 Task: Find connections with filter location Nepomuceno with filter topic #bespokewith filter profile language German with filter current company LifeWorks (acquise par TELUS Santé | acquired by TELUS Health) with filter school KLE Technological University - Hubballi (India) with filter industry Nonresidential Building Construction with filter service category Computer Repair with filter keywords title School Bus Driver
Action: Mouse moved to (207, 269)
Screenshot: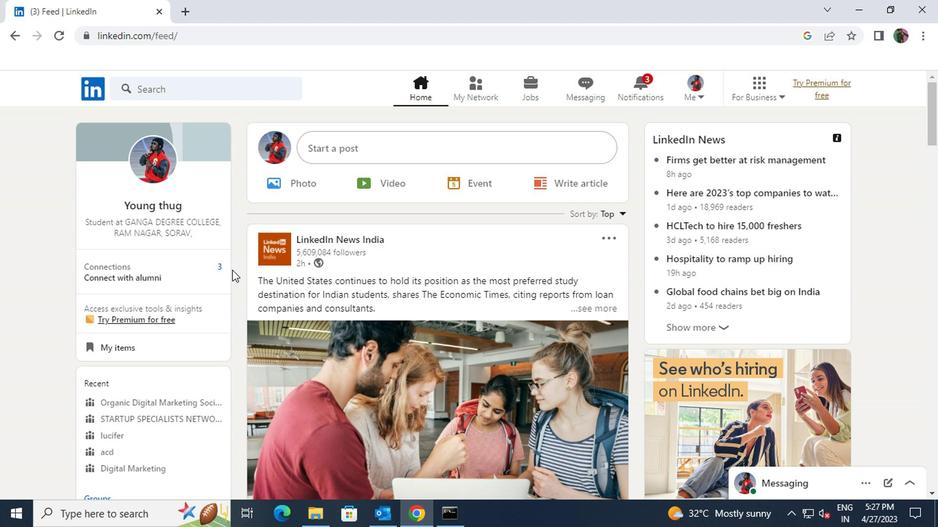 
Action: Mouse pressed left at (207, 269)
Screenshot: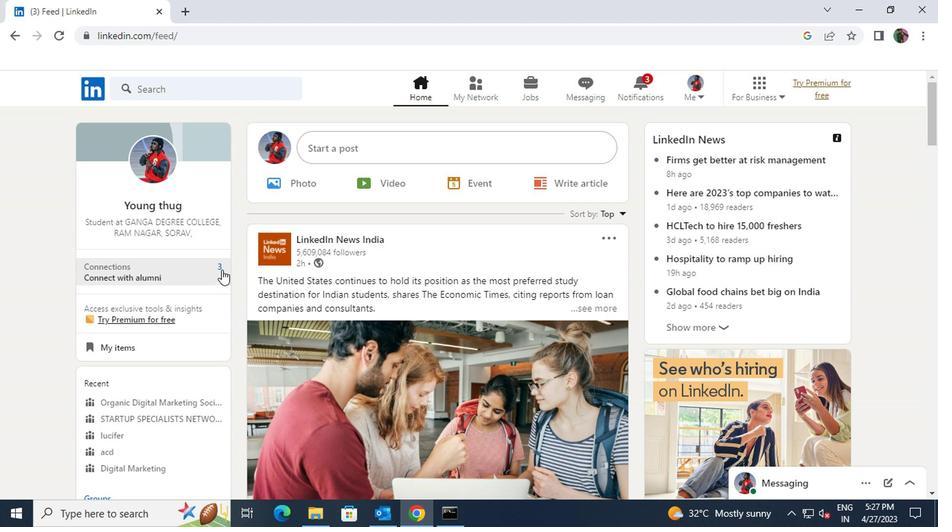 
Action: Mouse moved to (241, 168)
Screenshot: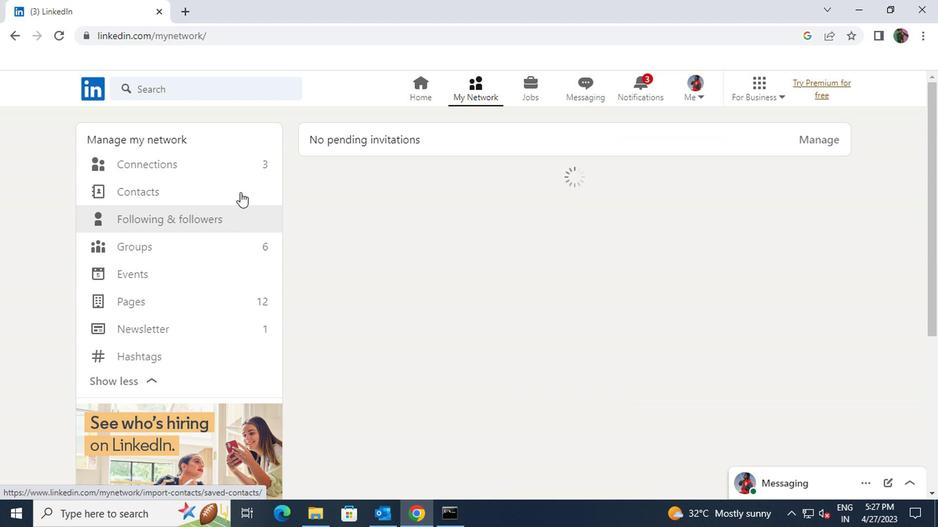 
Action: Mouse pressed left at (241, 168)
Screenshot: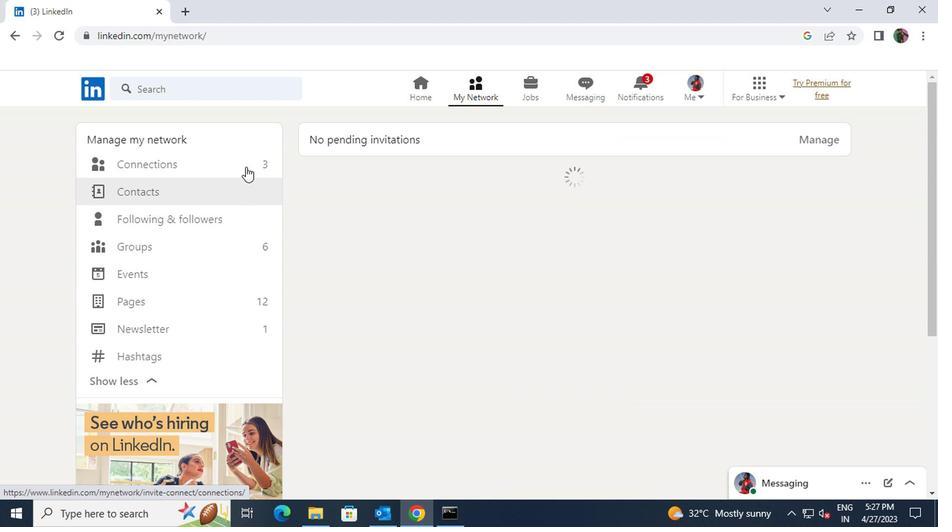 
Action: Mouse moved to (541, 168)
Screenshot: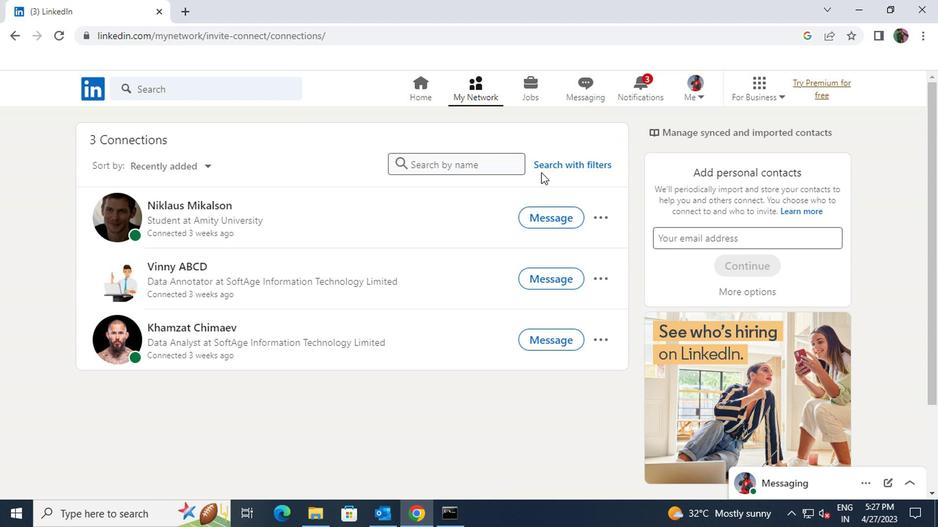 
Action: Mouse pressed left at (541, 168)
Screenshot: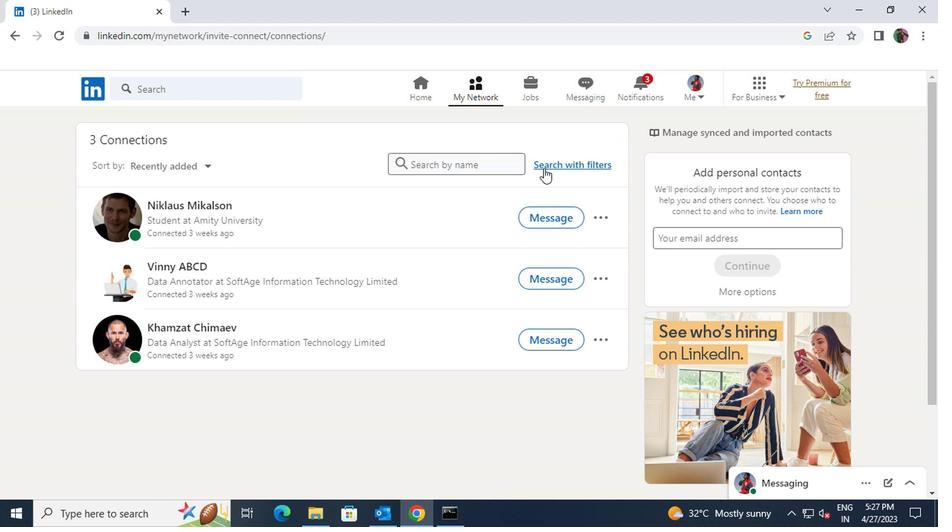 
Action: Mouse moved to (516, 129)
Screenshot: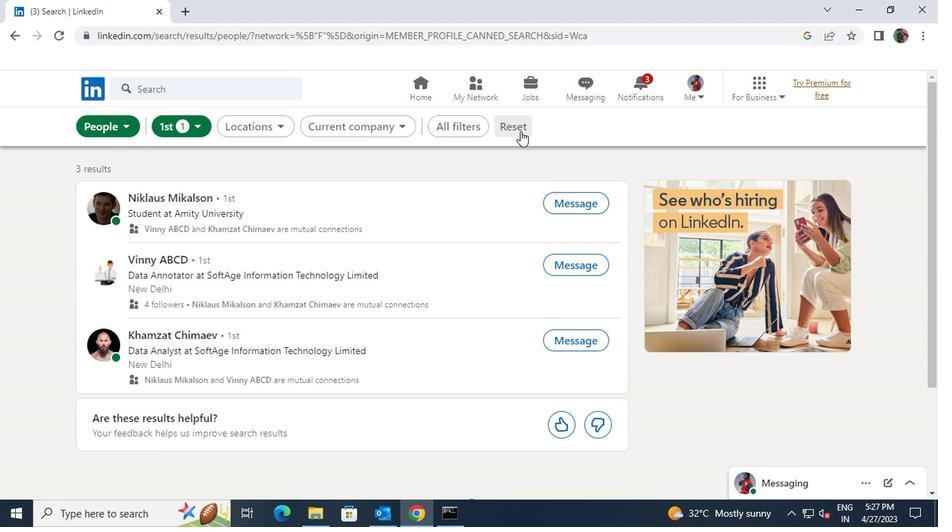 
Action: Mouse pressed left at (516, 129)
Screenshot: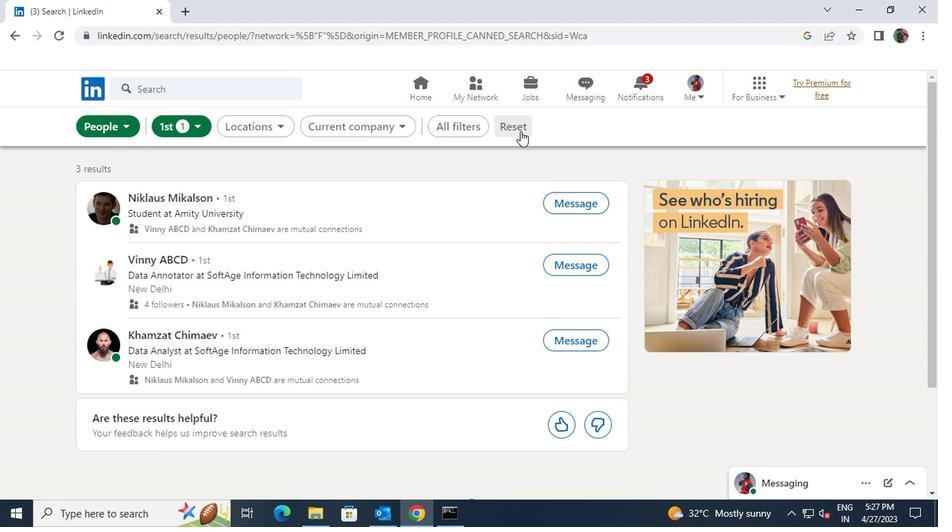 
Action: Mouse moved to (500, 124)
Screenshot: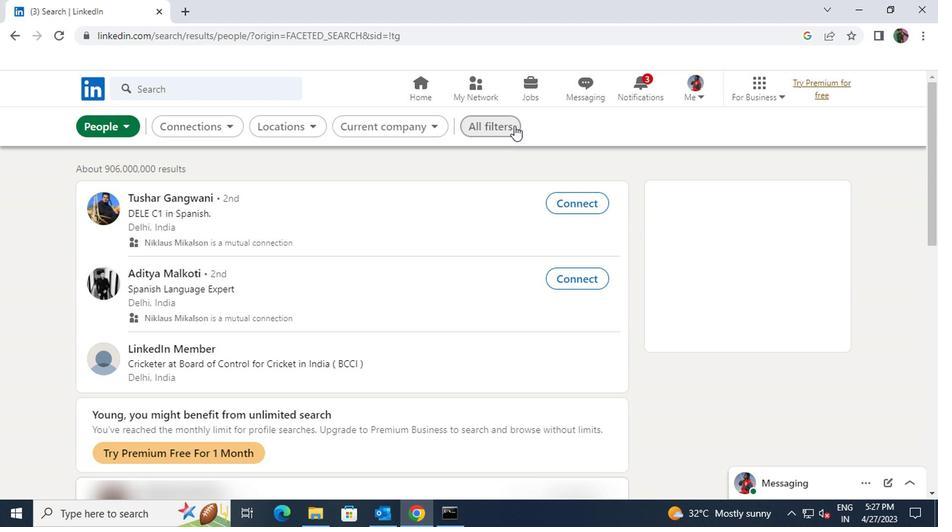 
Action: Mouse pressed left at (500, 124)
Screenshot: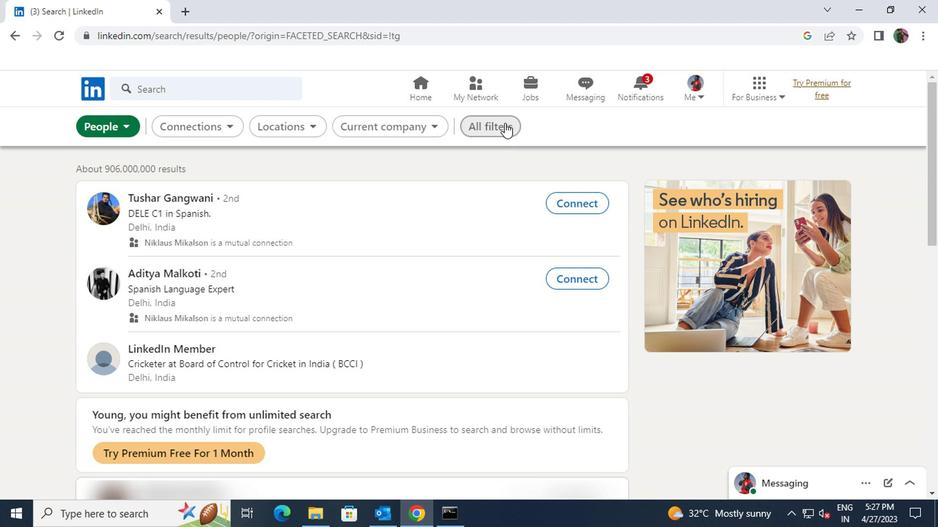 
Action: Mouse moved to (768, 309)
Screenshot: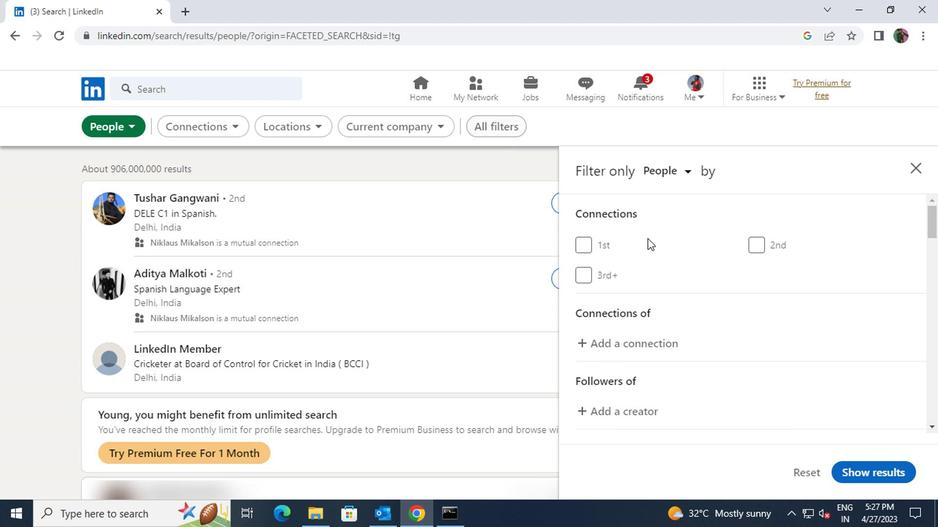 
Action: Mouse scrolled (768, 308) with delta (0, 0)
Screenshot: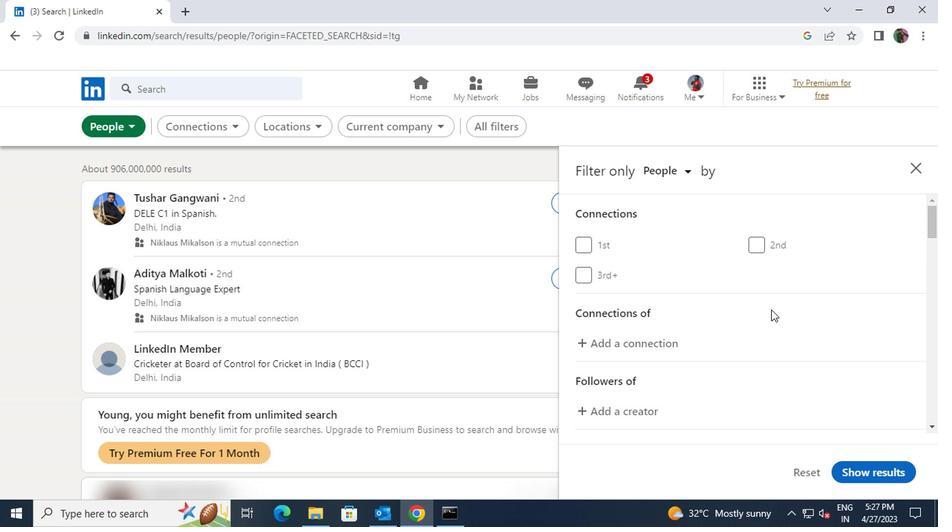 
Action: Mouse scrolled (768, 308) with delta (0, 0)
Screenshot: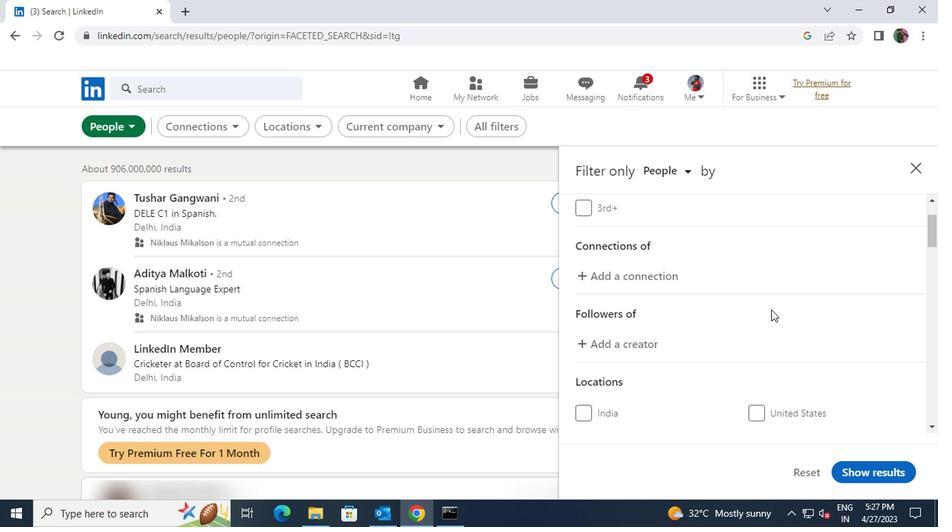 
Action: Mouse scrolled (768, 308) with delta (0, 0)
Screenshot: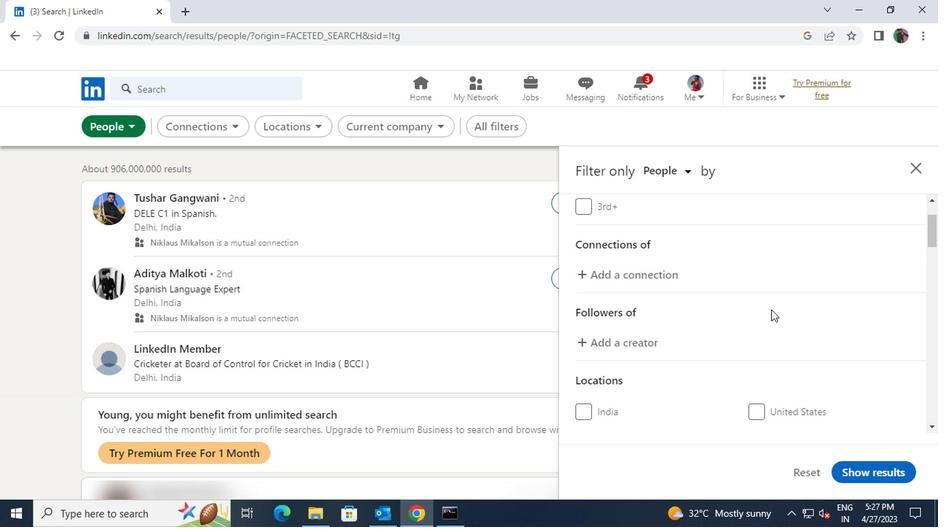 
Action: Mouse scrolled (768, 308) with delta (0, 0)
Screenshot: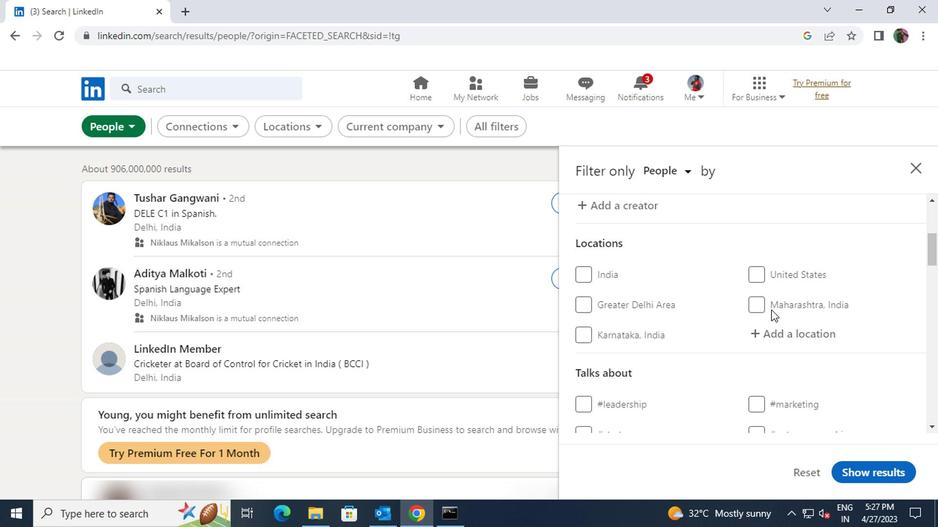 
Action: Mouse moved to (771, 267)
Screenshot: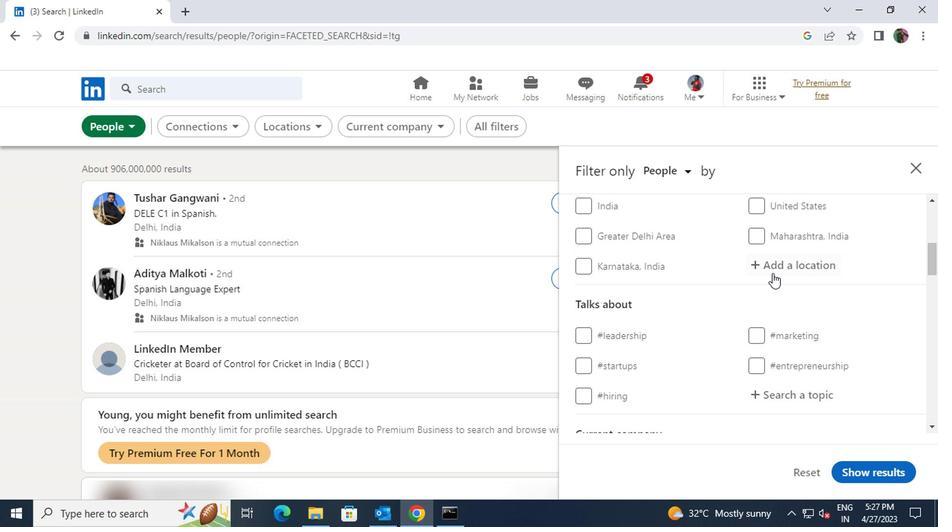 
Action: Mouse pressed left at (771, 267)
Screenshot: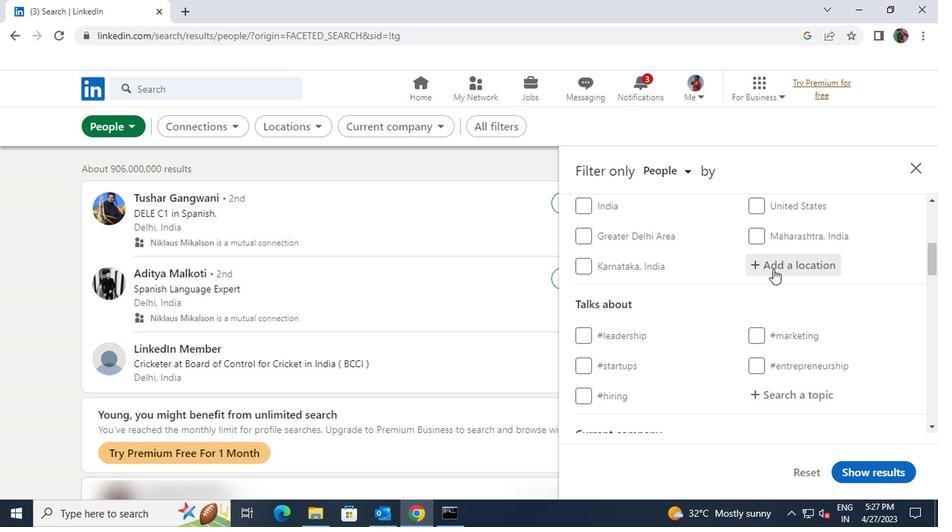 
Action: Key pressed <Key.shift>NEPOMU
Screenshot: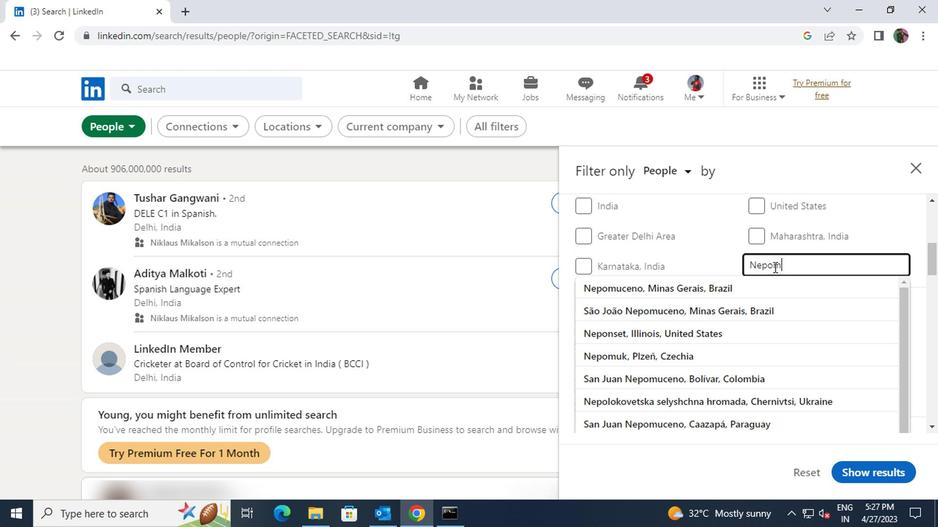 
Action: Mouse moved to (767, 282)
Screenshot: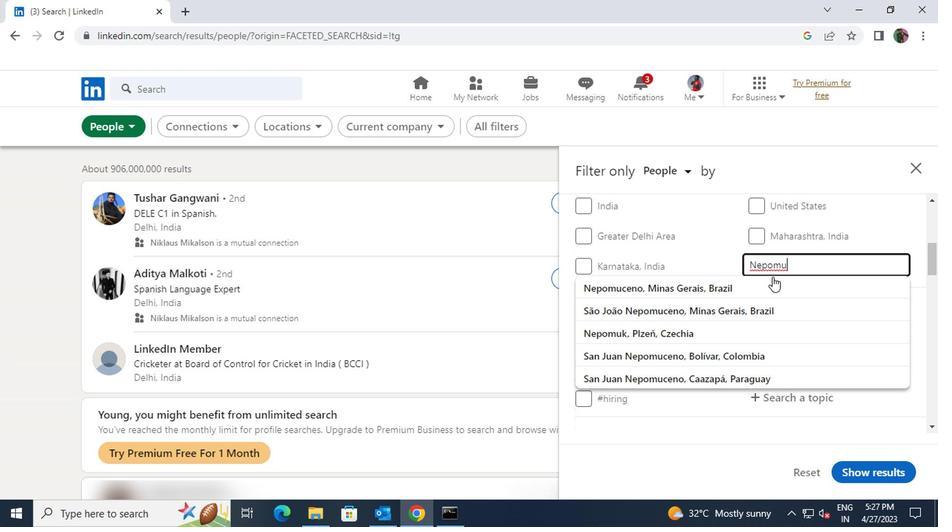 
Action: Mouse pressed left at (767, 282)
Screenshot: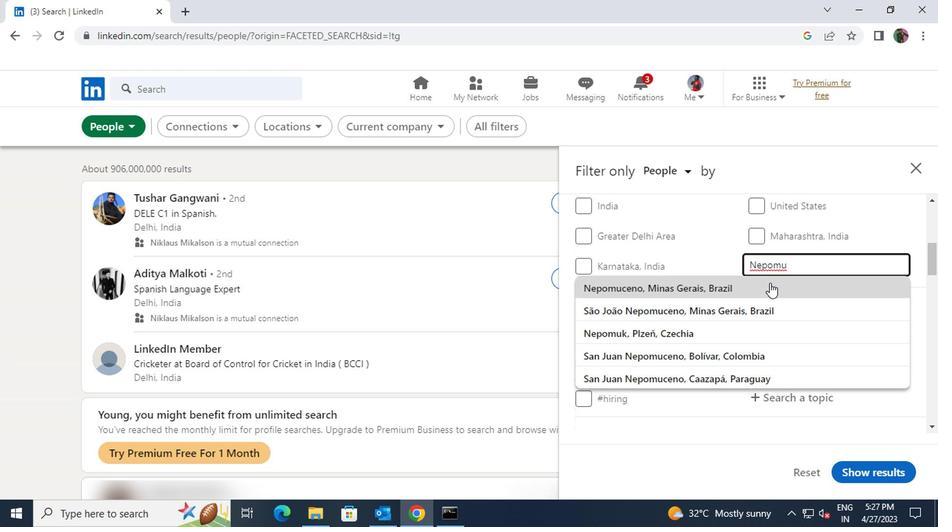 
Action: Mouse scrolled (767, 282) with delta (0, 0)
Screenshot: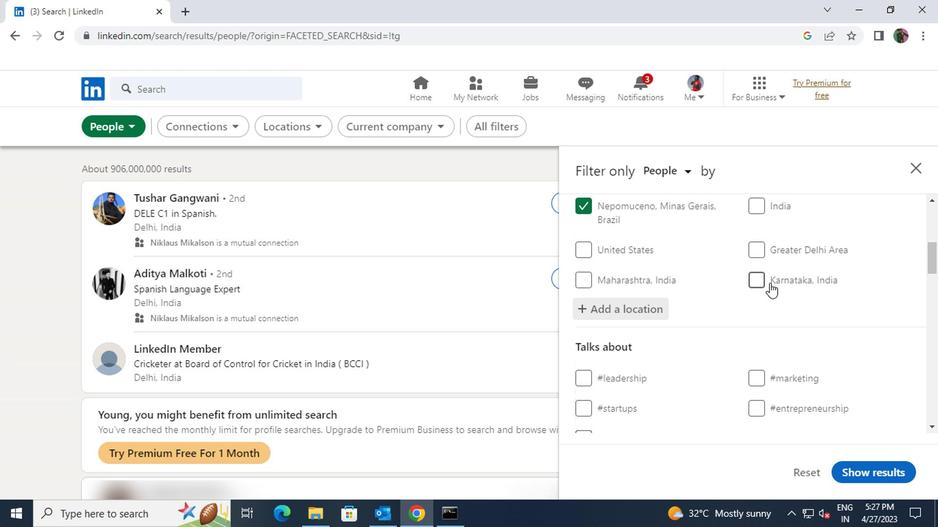 
Action: Mouse scrolled (767, 282) with delta (0, 0)
Screenshot: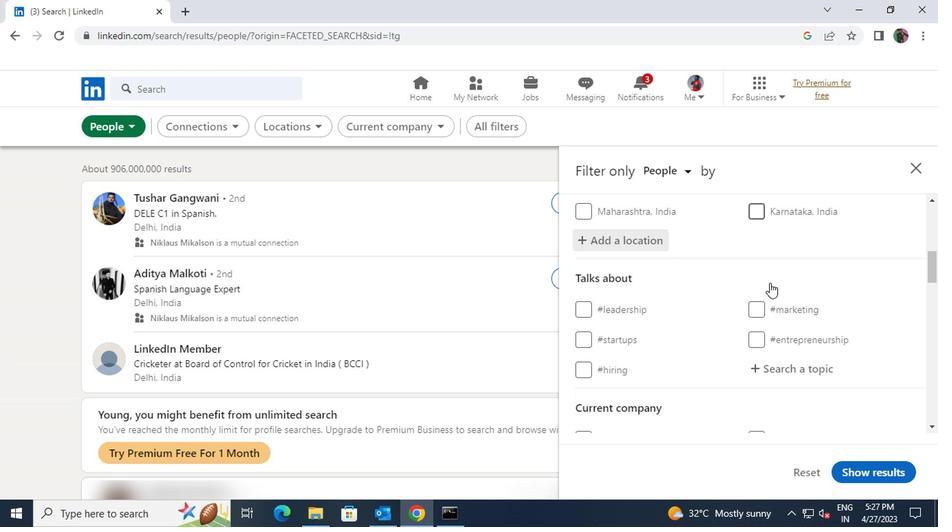
Action: Mouse moved to (775, 302)
Screenshot: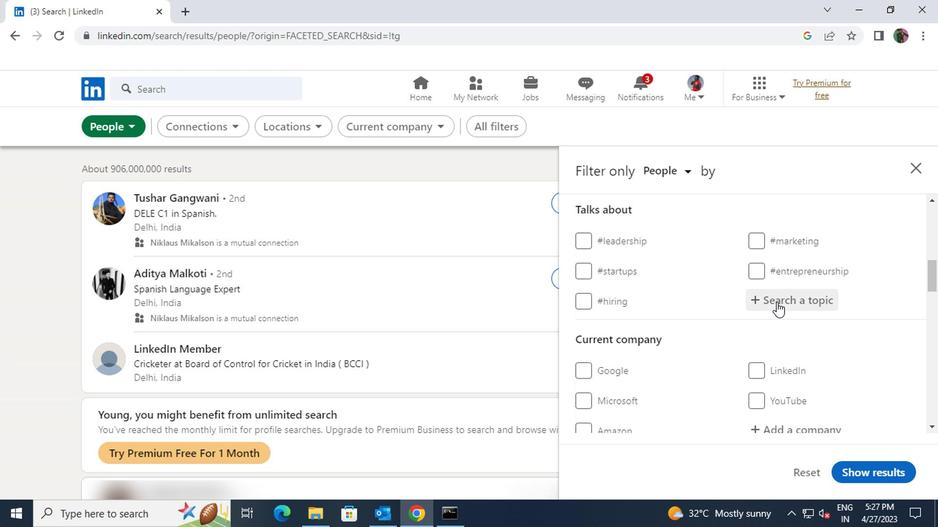 
Action: Mouse pressed left at (775, 302)
Screenshot: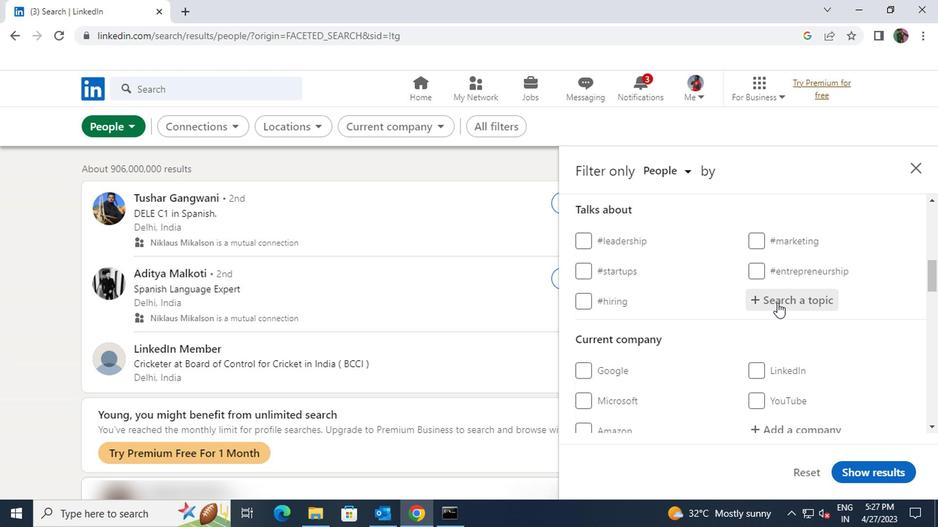 
Action: Key pressed <Key.shift><Key.shift>#BESPOKEWITH
Screenshot: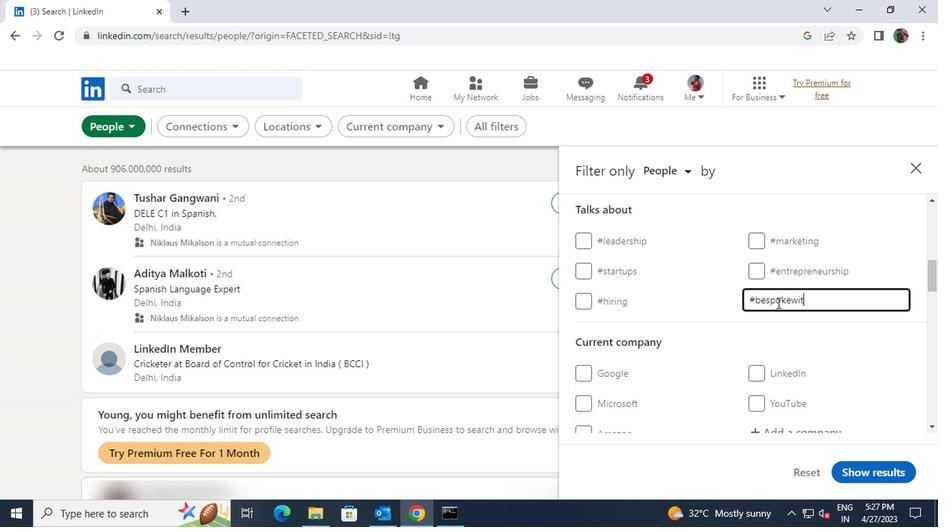 
Action: Mouse scrolled (775, 302) with delta (0, 0)
Screenshot: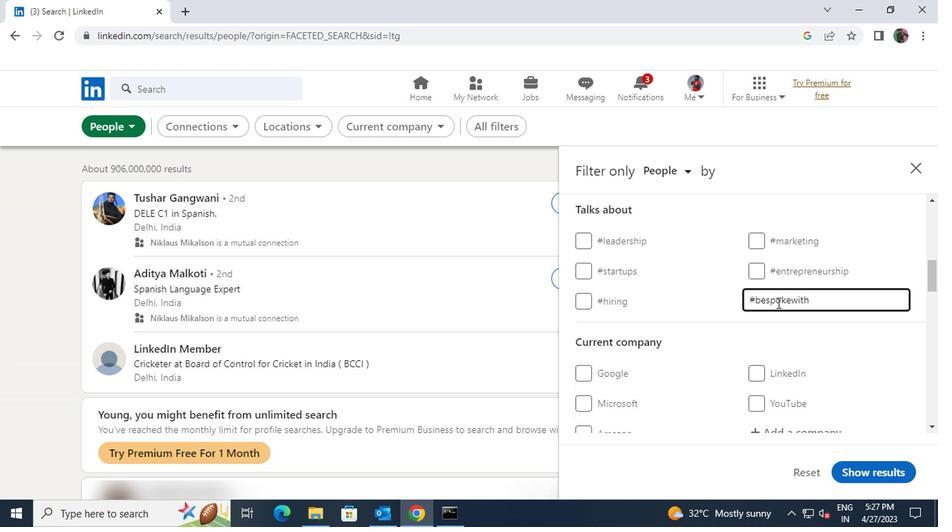 
Action: Mouse scrolled (775, 302) with delta (0, 0)
Screenshot: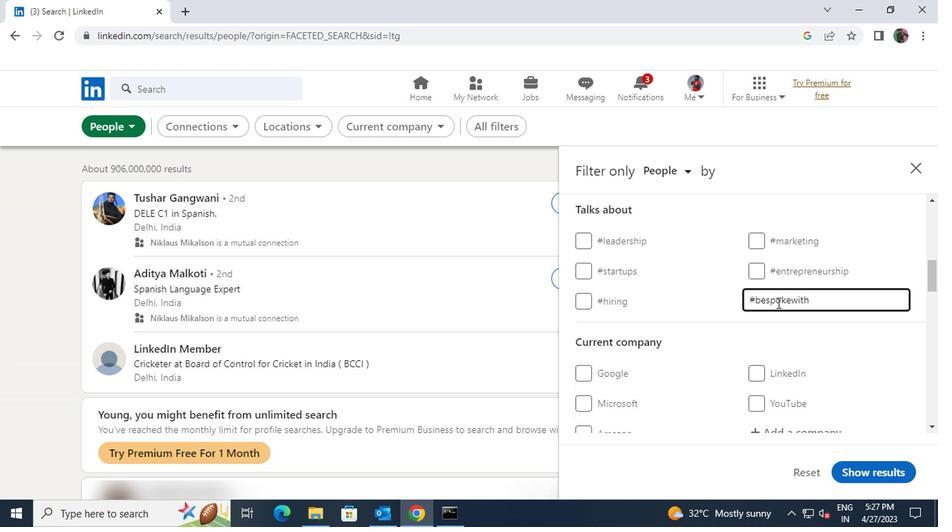 
Action: Mouse moved to (776, 296)
Screenshot: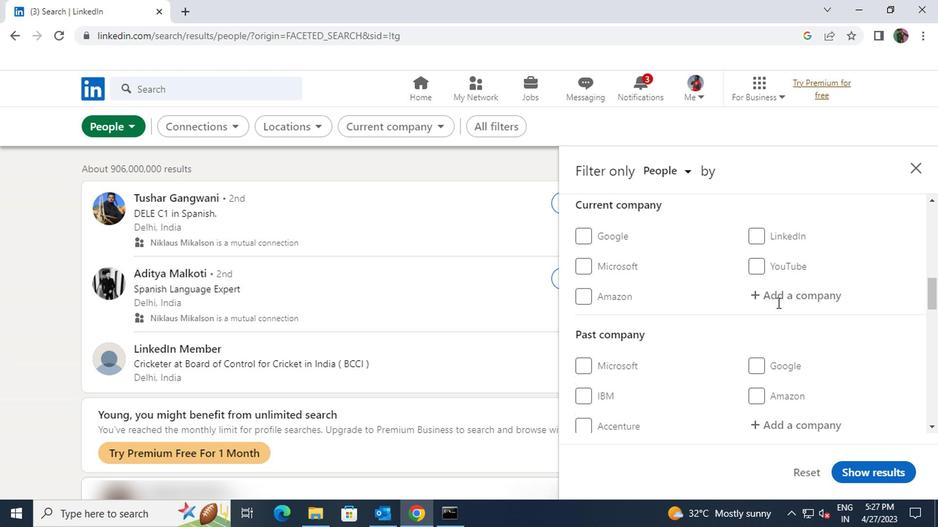 
Action: Mouse pressed left at (776, 296)
Screenshot: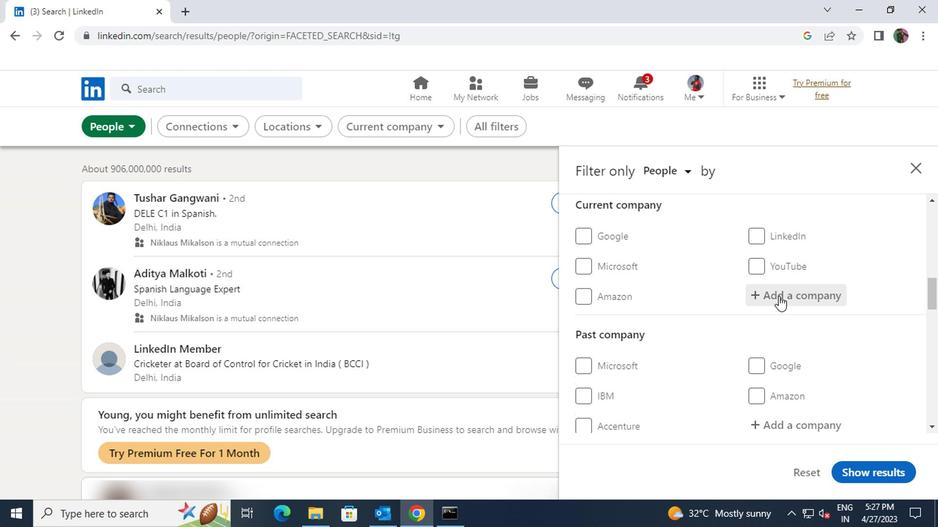 
Action: Key pressed <Key.shift>LIFEWORKS
Screenshot: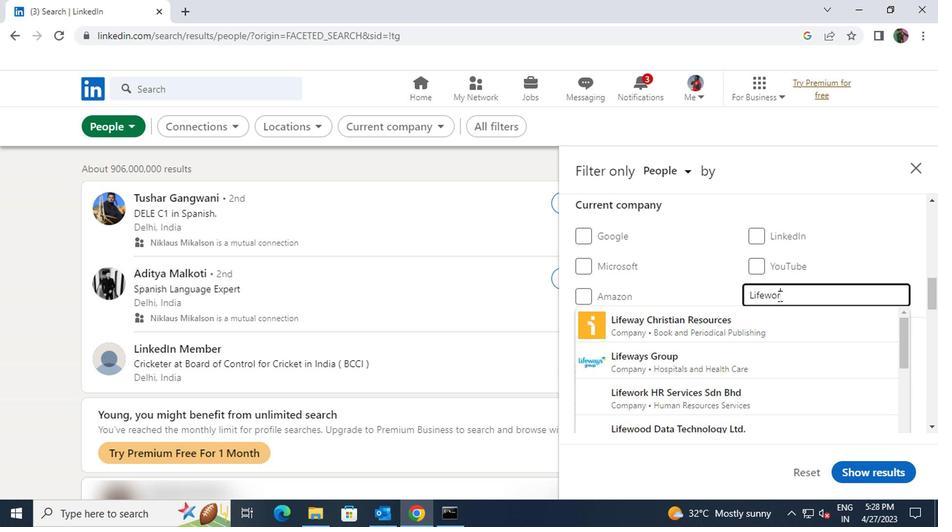 
Action: Mouse moved to (766, 349)
Screenshot: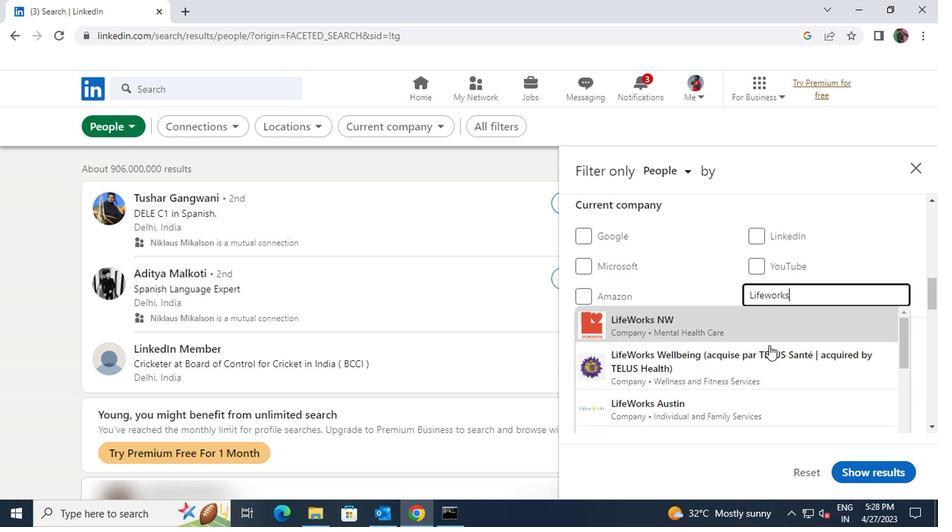 
Action: Mouse pressed left at (766, 349)
Screenshot: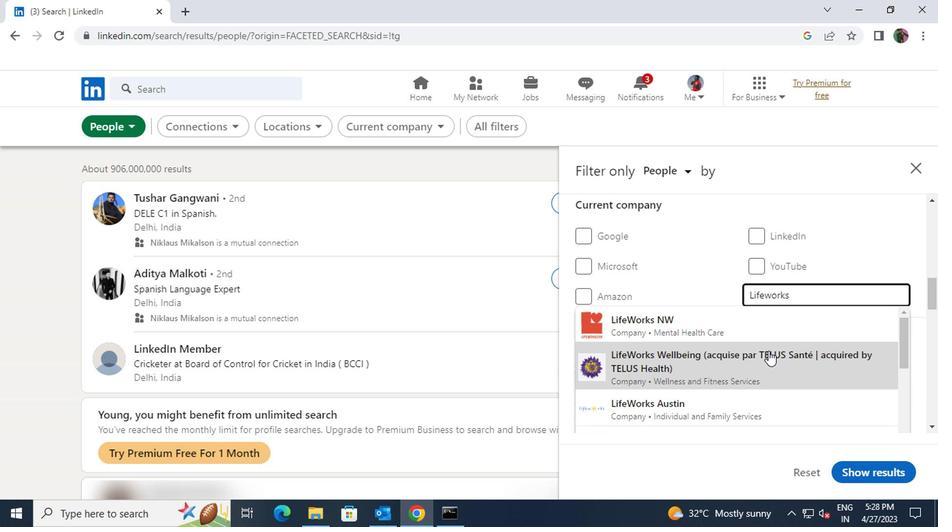 
Action: Mouse scrolled (766, 349) with delta (0, 0)
Screenshot: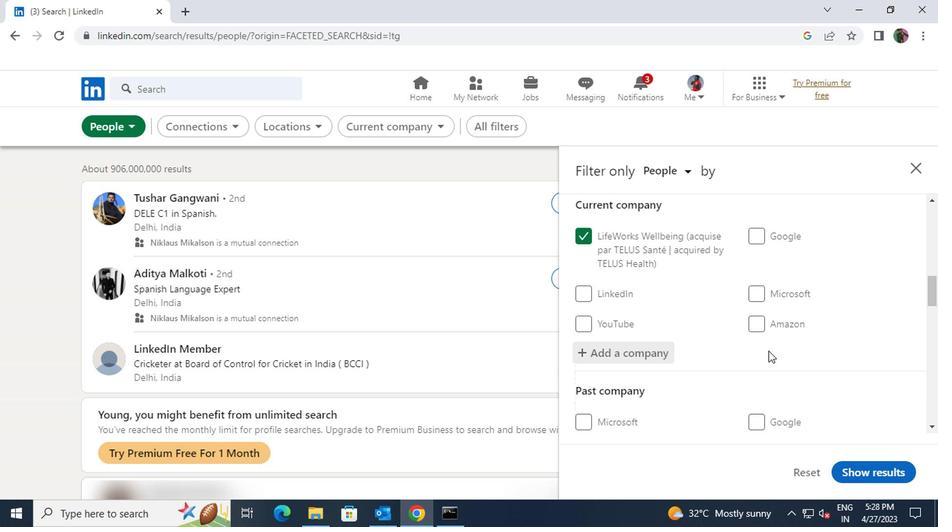 
Action: Mouse scrolled (766, 349) with delta (0, 0)
Screenshot: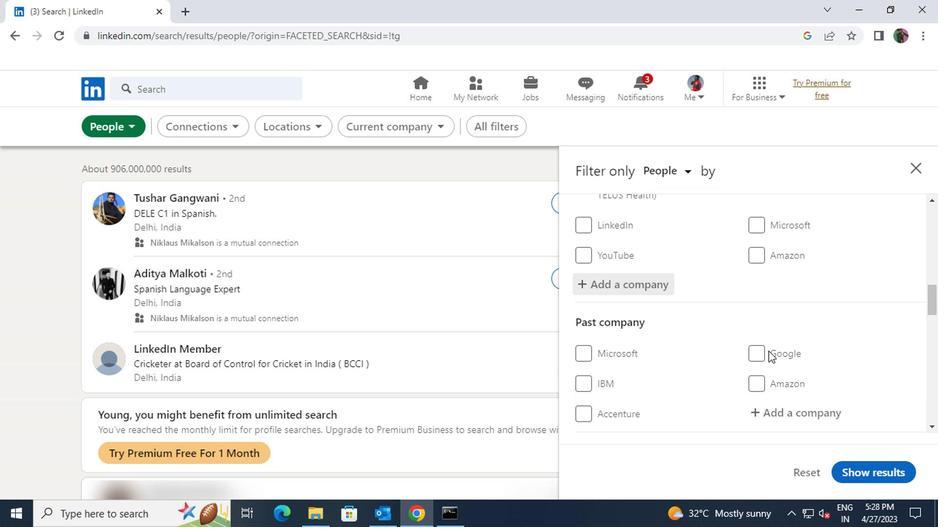 
Action: Mouse moved to (766, 344)
Screenshot: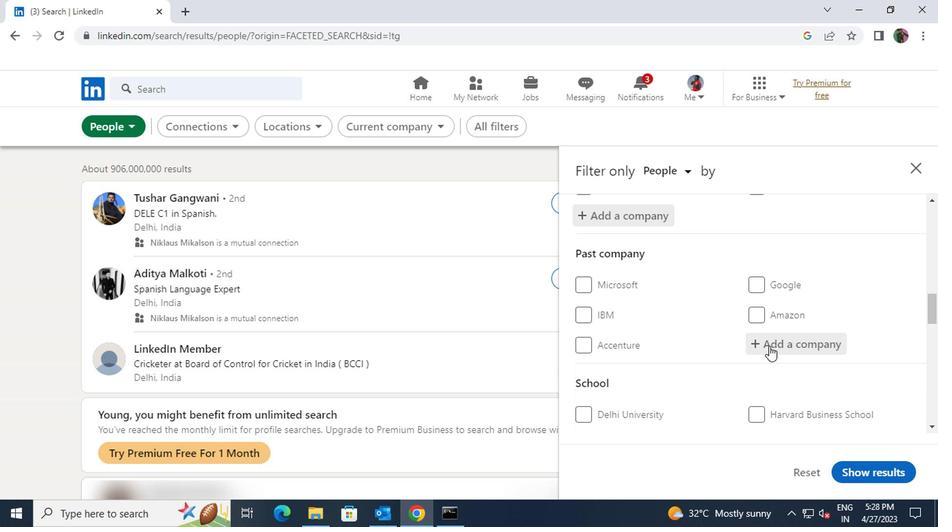 
Action: Mouse scrolled (766, 343) with delta (0, 0)
Screenshot: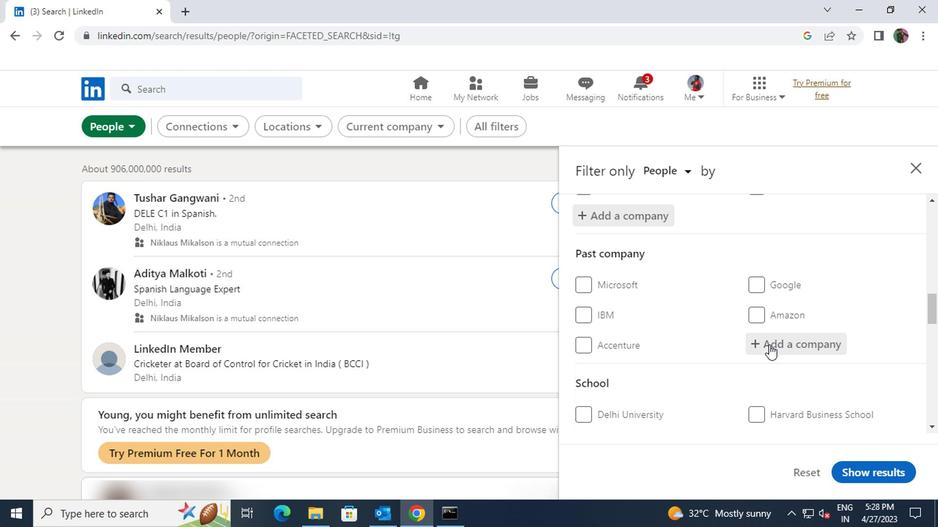 
Action: Mouse scrolled (766, 343) with delta (0, 0)
Screenshot: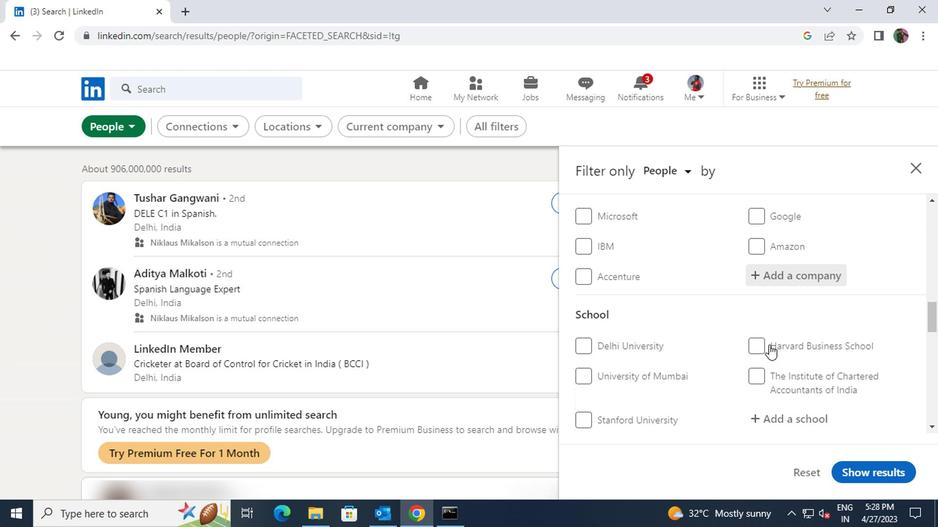 
Action: Mouse moved to (770, 357)
Screenshot: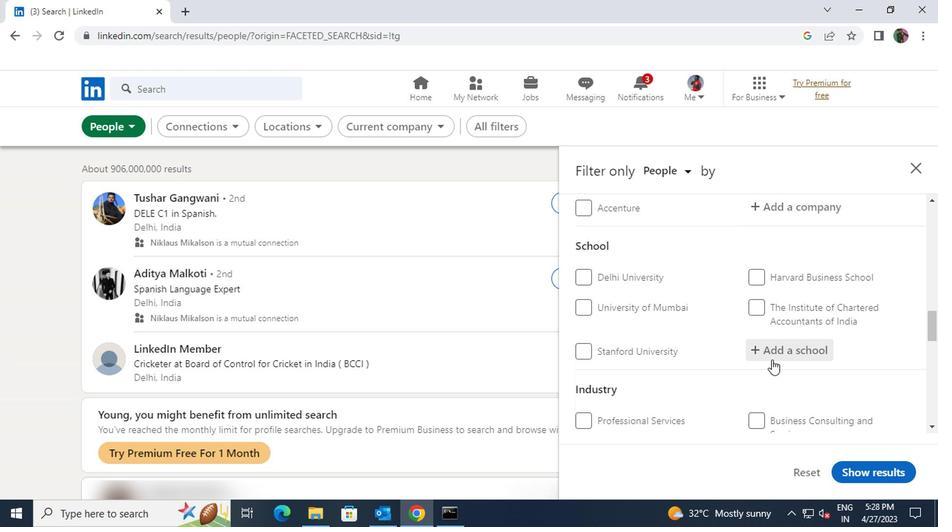 
Action: Mouse pressed left at (770, 357)
Screenshot: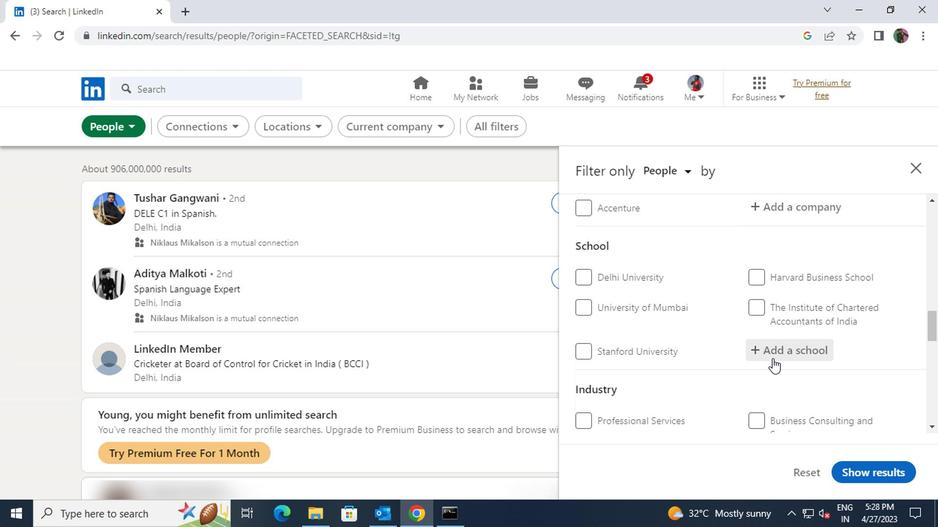 
Action: Key pressed <Key.shift><Key.shift><Key.shift><Key.shift><Key.shift><Key.shift><Key.shift><Key.shift><Key.shift><Key.shift>KLE
Screenshot: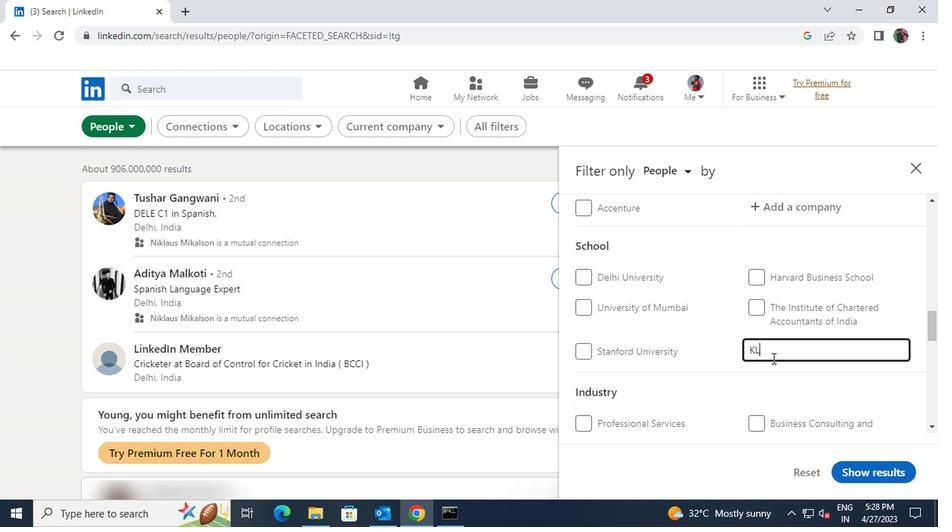 
Action: Mouse moved to (771, 372)
Screenshot: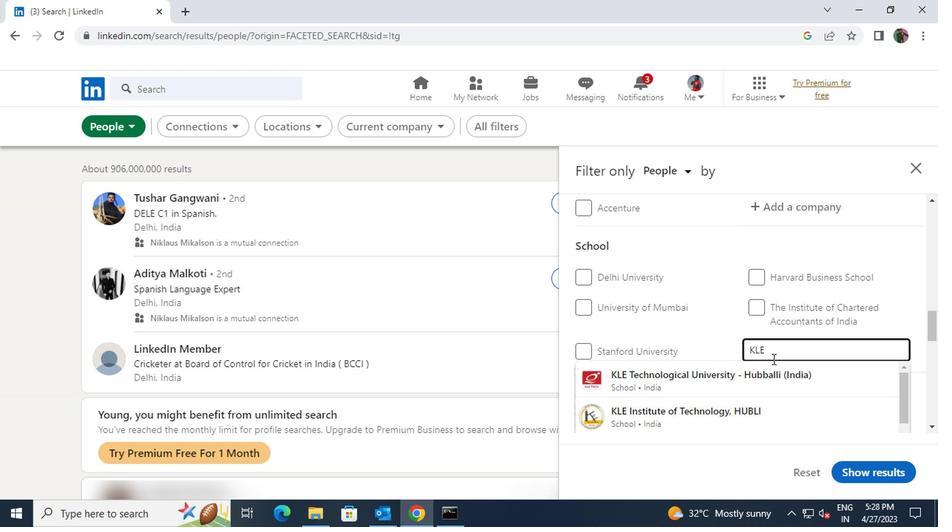 
Action: Mouse pressed left at (771, 372)
Screenshot: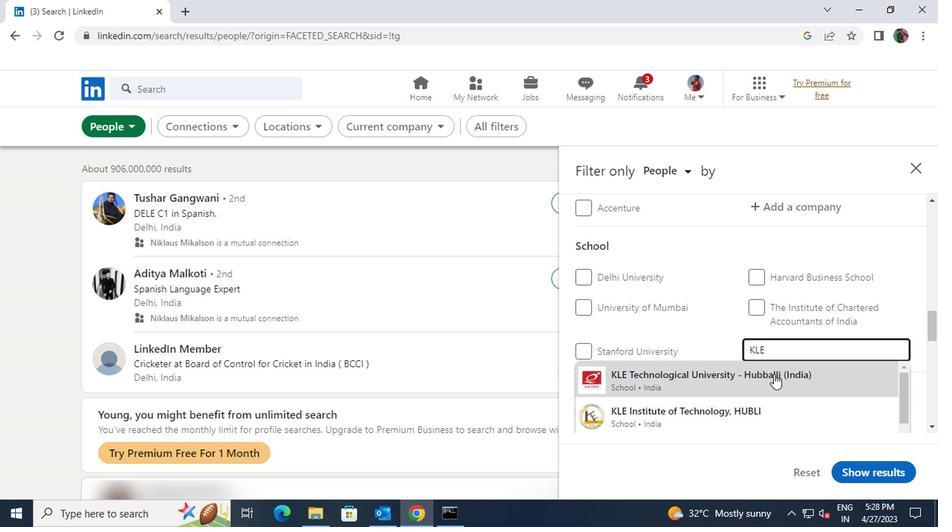 
Action: Mouse scrolled (771, 372) with delta (0, 0)
Screenshot: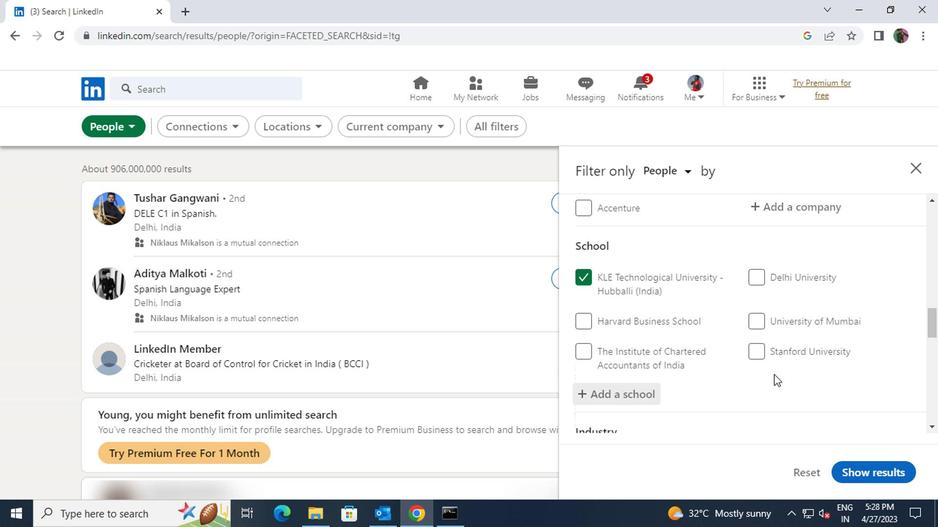 
Action: Mouse scrolled (771, 372) with delta (0, 0)
Screenshot: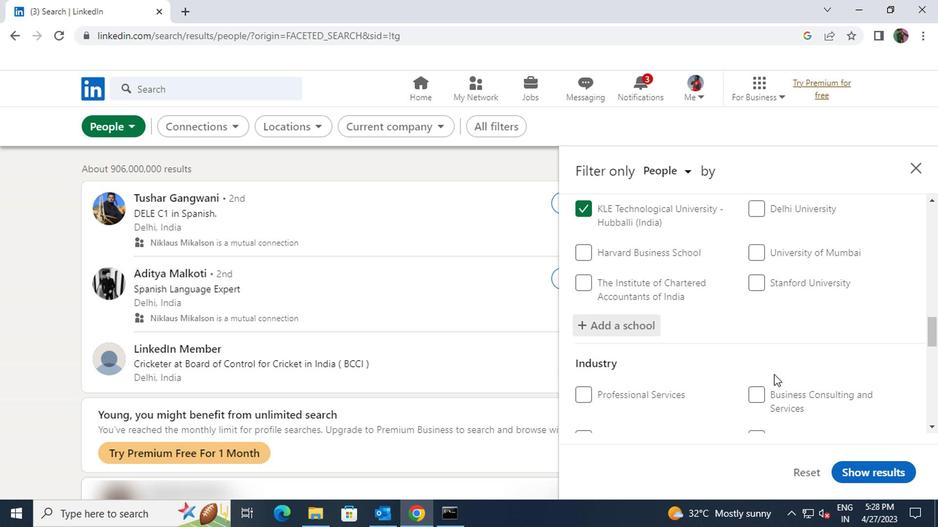 
Action: Mouse scrolled (771, 372) with delta (0, 0)
Screenshot: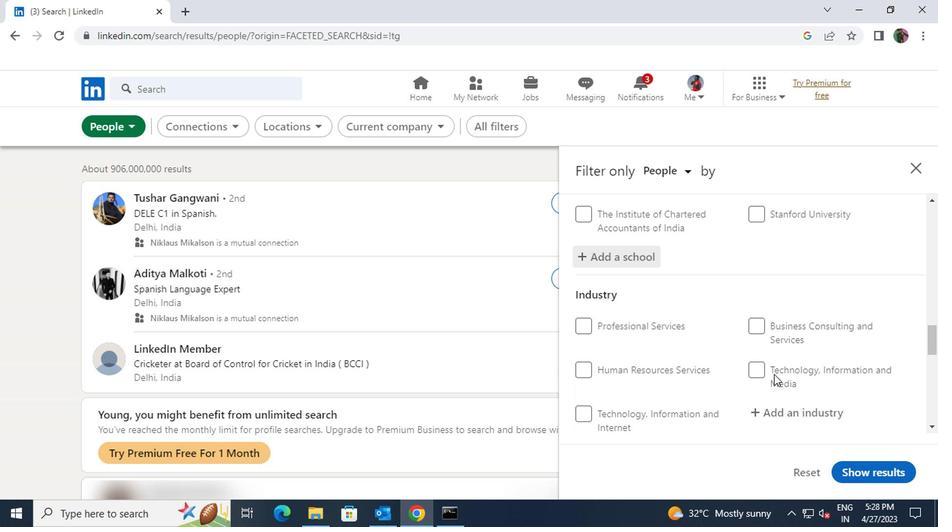 
Action: Mouse moved to (776, 346)
Screenshot: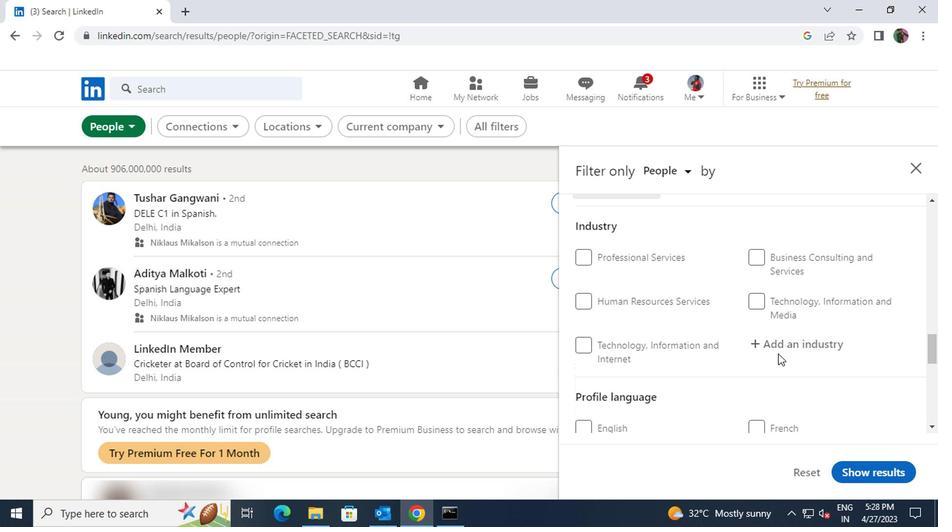 
Action: Mouse pressed left at (776, 346)
Screenshot: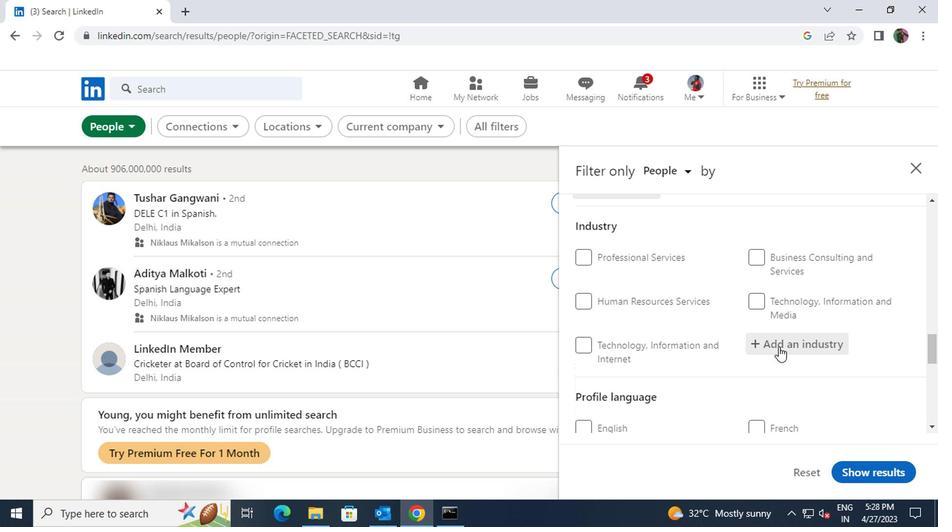 
Action: Key pressed <Key.shift>NONRESI
Screenshot: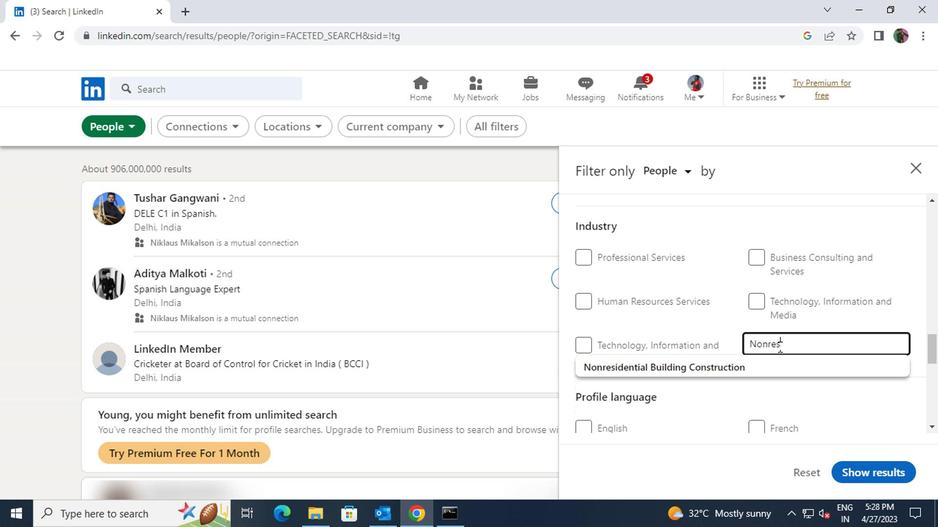 
Action: Mouse moved to (775, 358)
Screenshot: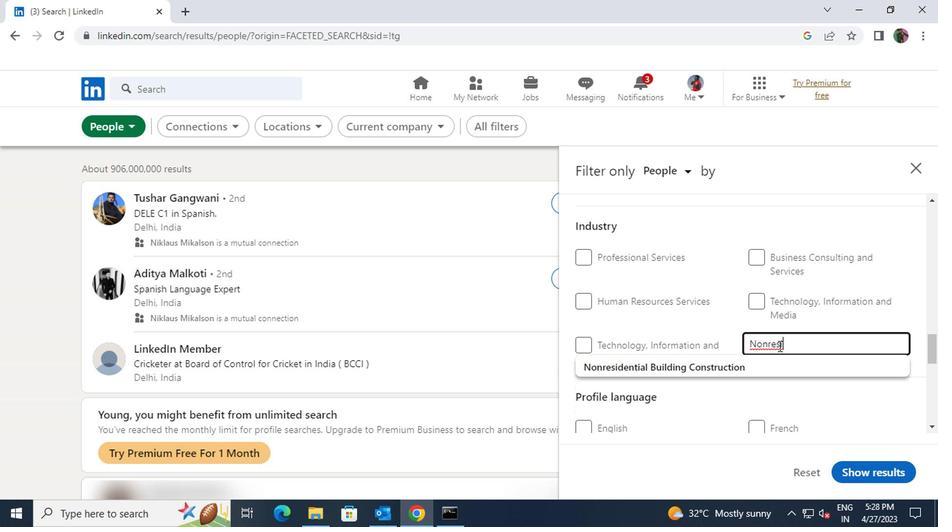 
Action: Mouse pressed left at (775, 358)
Screenshot: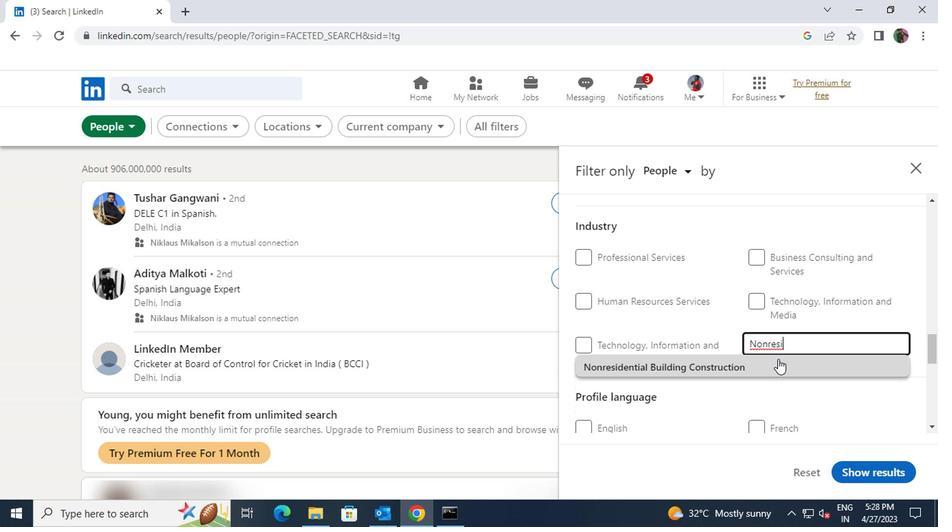 
Action: Mouse scrolled (775, 357) with delta (0, 0)
Screenshot: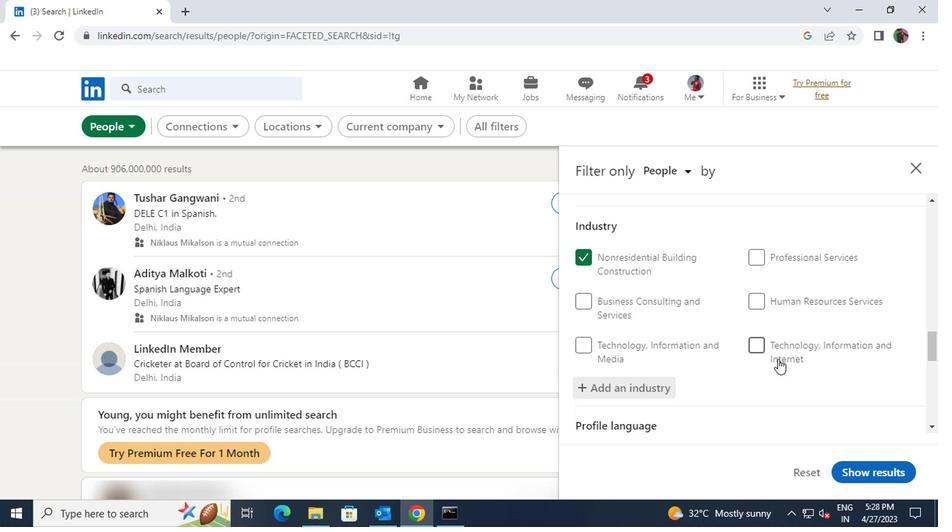 
Action: Mouse scrolled (775, 357) with delta (0, 0)
Screenshot: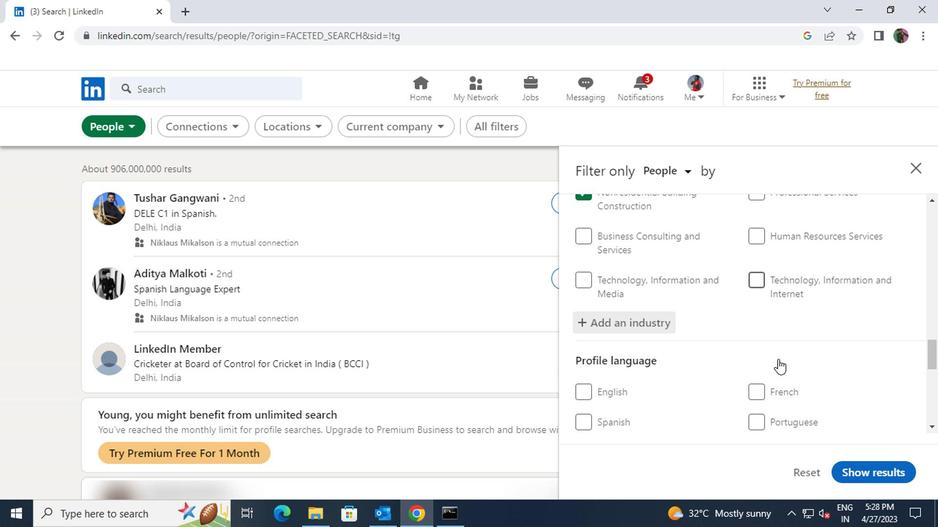 
Action: Mouse moved to (581, 380)
Screenshot: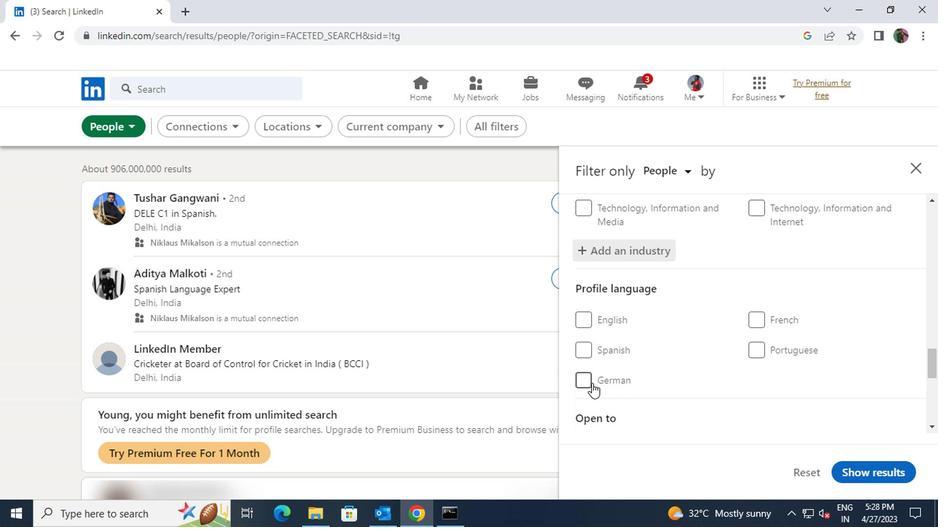 
Action: Mouse pressed left at (581, 380)
Screenshot: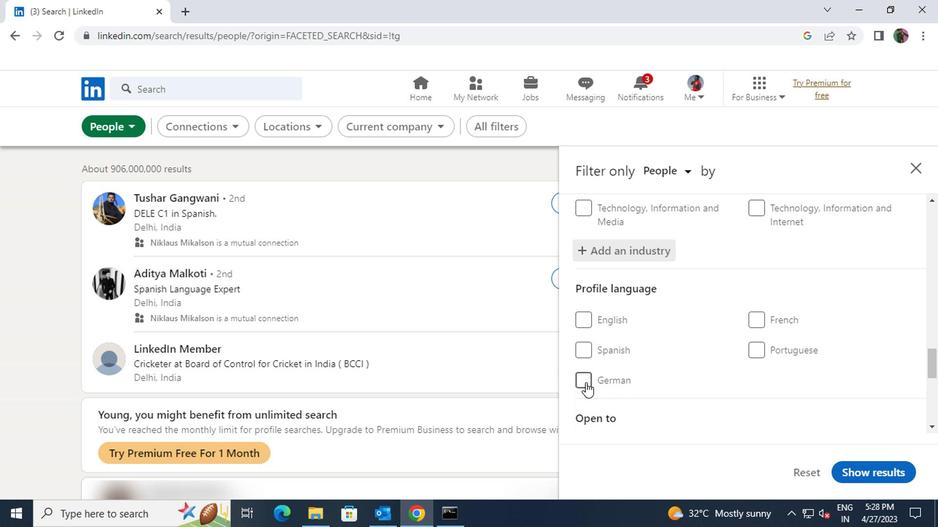 
Action: Mouse moved to (684, 375)
Screenshot: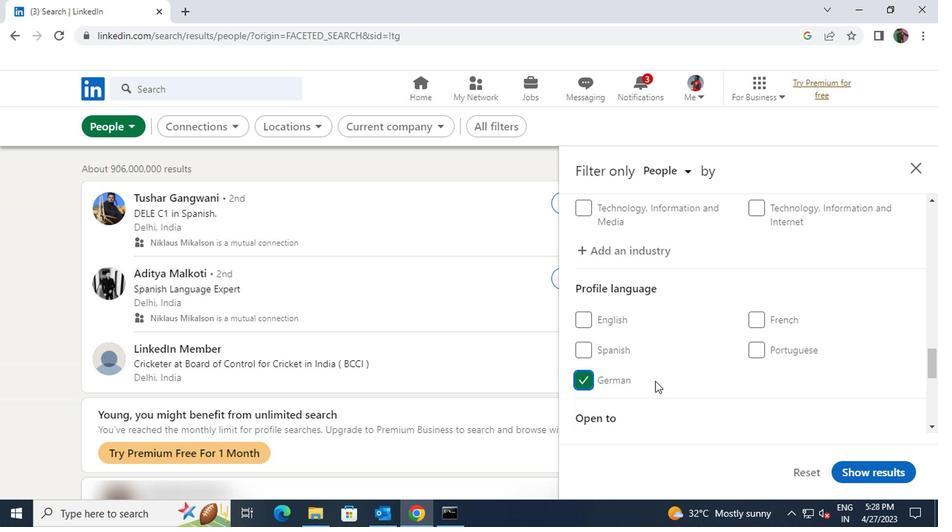 
Action: Mouse scrolled (684, 374) with delta (0, 0)
Screenshot: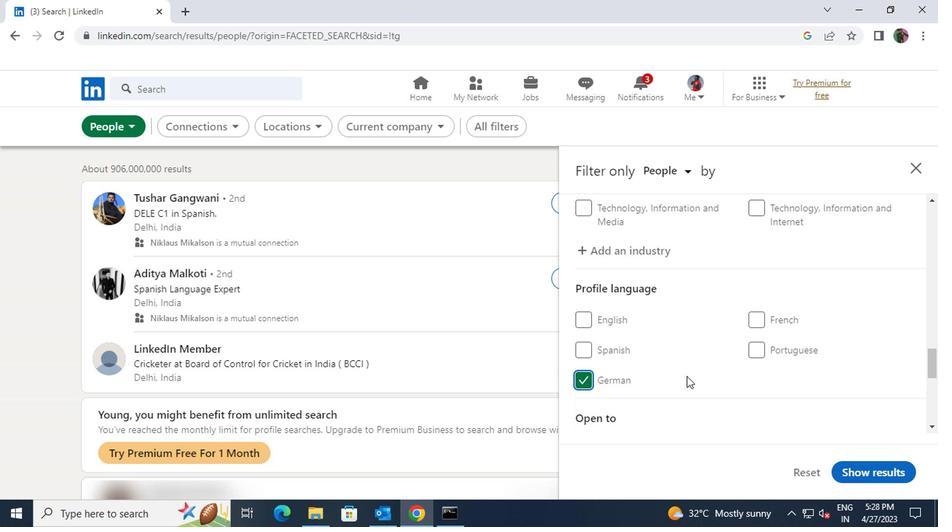 
Action: Mouse scrolled (684, 374) with delta (0, 0)
Screenshot: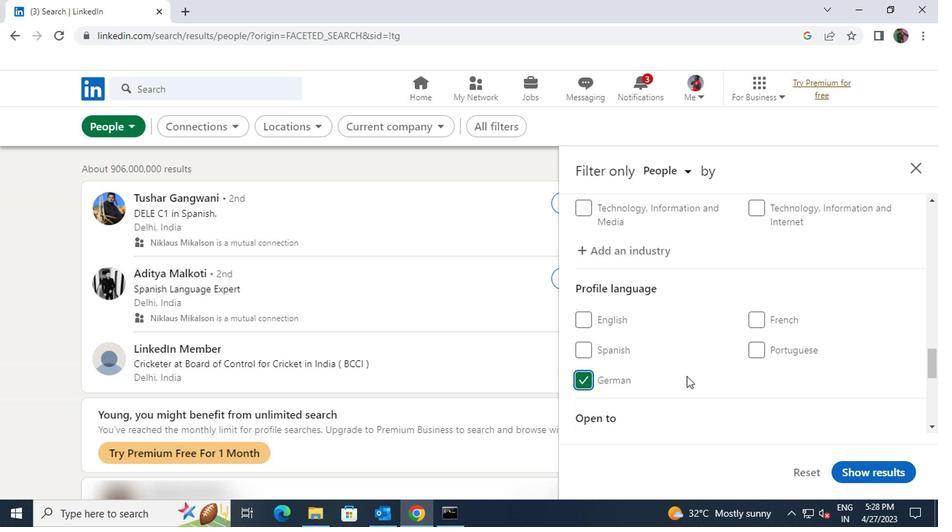 
Action: Mouse scrolled (684, 374) with delta (0, 0)
Screenshot: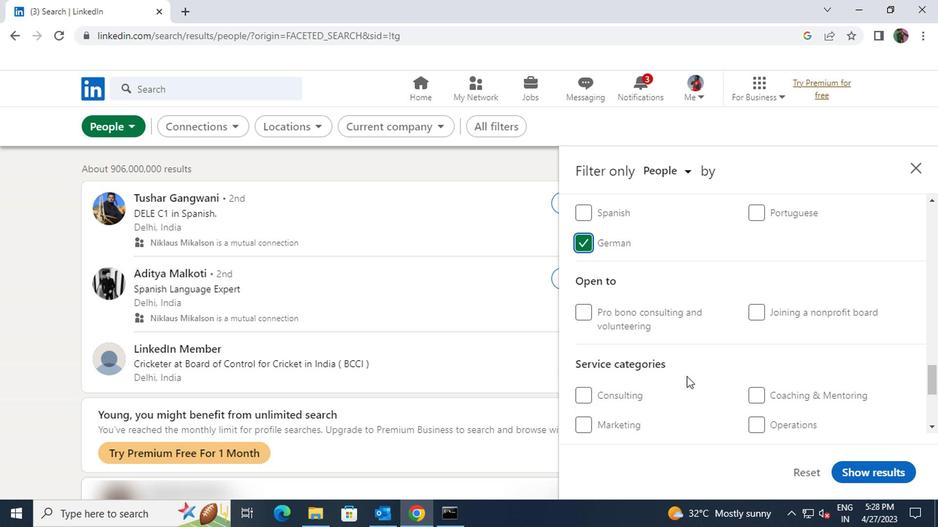 
Action: Mouse moved to (770, 381)
Screenshot: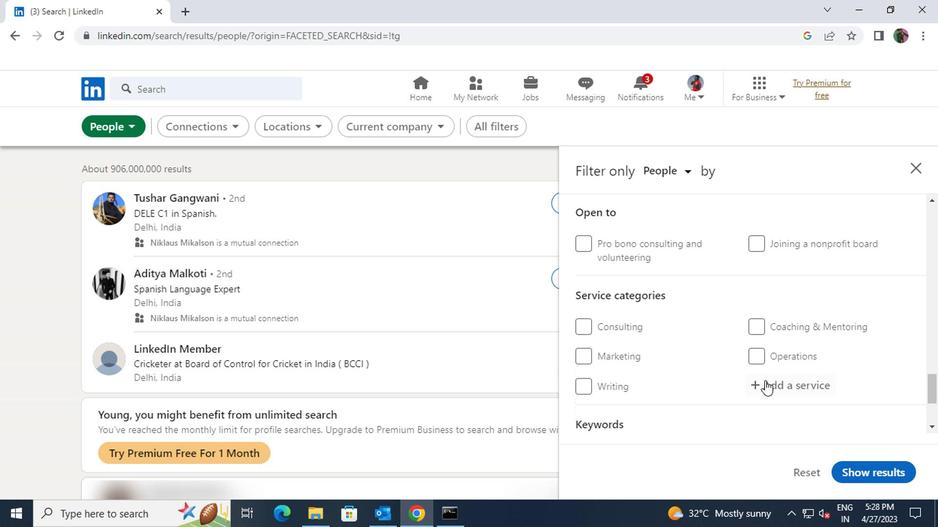 
Action: Mouse pressed left at (770, 381)
Screenshot: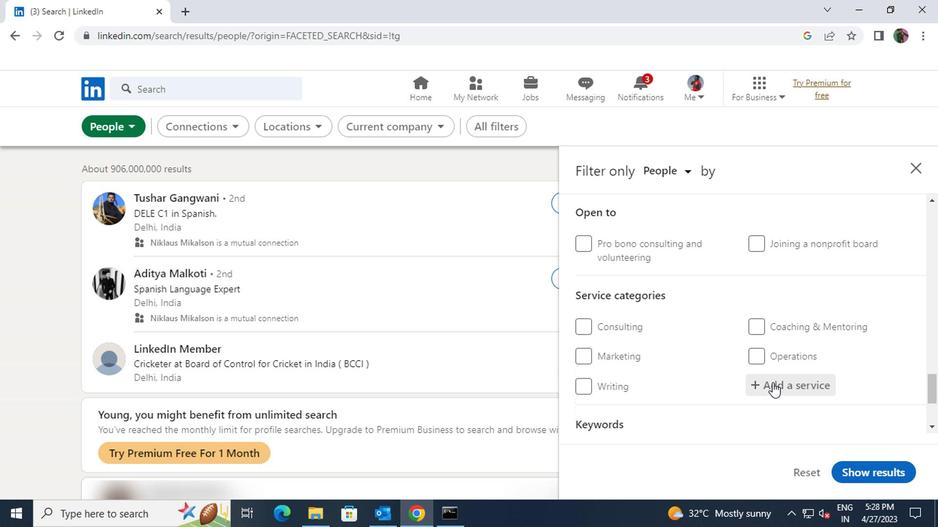 
Action: Key pressed <Key.shift><Key.shift>COMPUTER<Key.space><Key.shift>RE
Screenshot: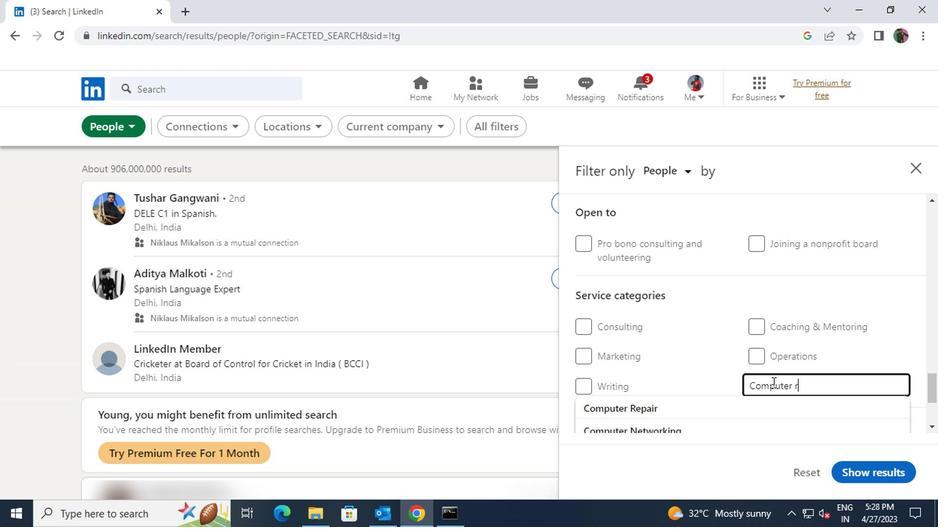 
Action: Mouse moved to (729, 405)
Screenshot: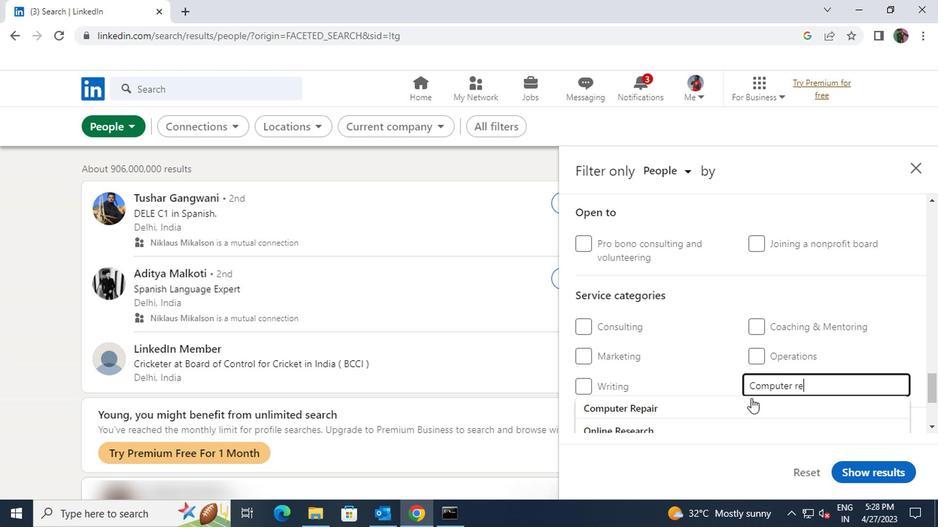 
Action: Mouse pressed left at (729, 405)
Screenshot: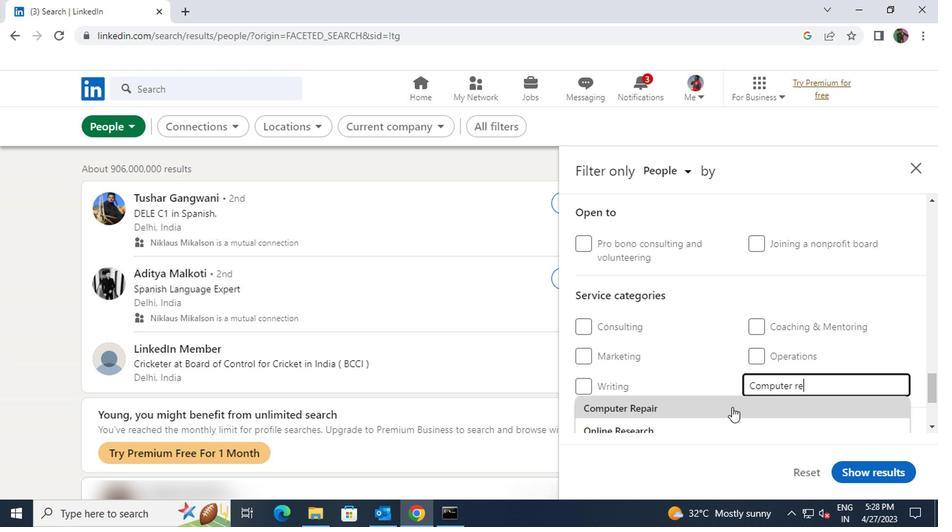
Action: Mouse moved to (732, 405)
Screenshot: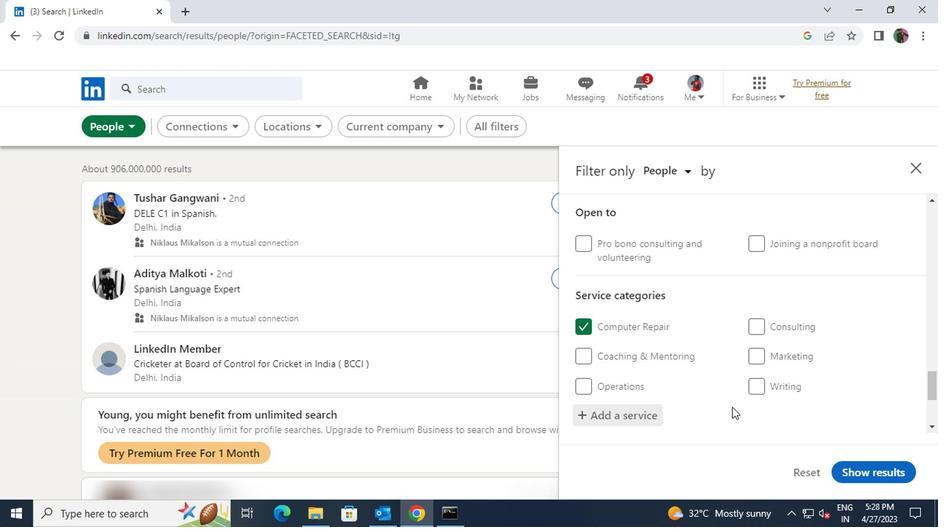 
Action: Mouse scrolled (732, 404) with delta (0, 0)
Screenshot: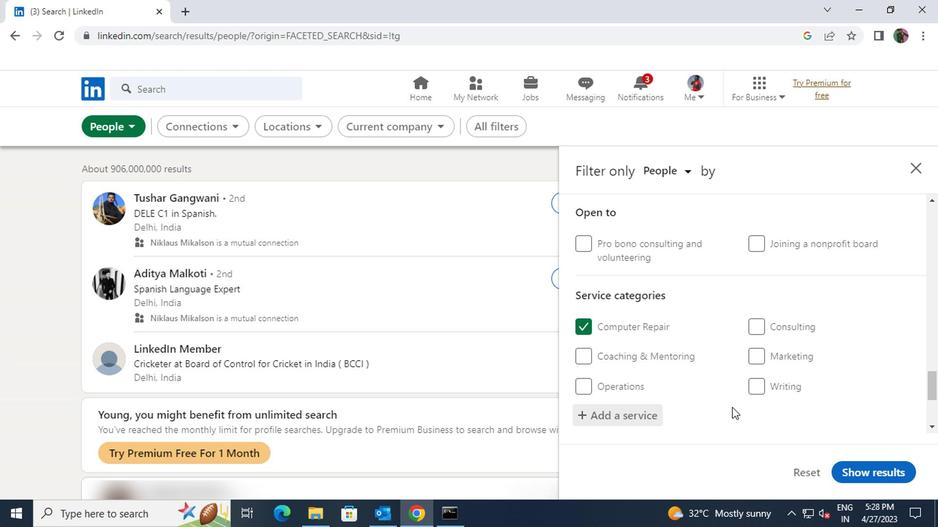 
Action: Mouse scrolled (732, 404) with delta (0, 0)
Screenshot: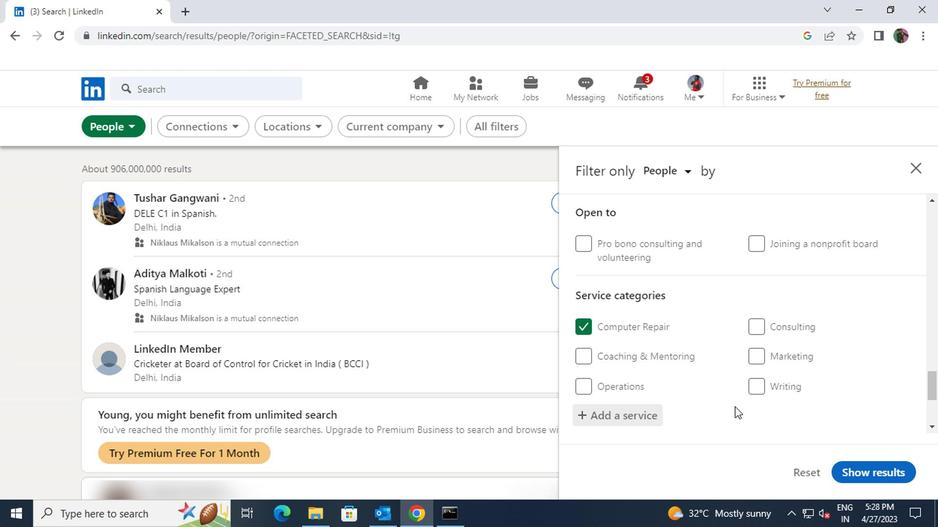 
Action: Mouse moved to (710, 404)
Screenshot: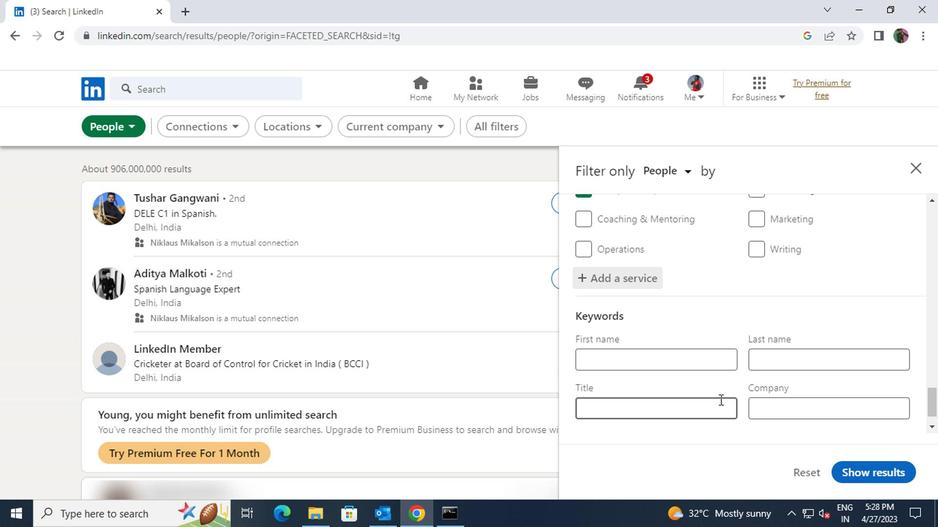 
Action: Mouse pressed left at (710, 404)
Screenshot: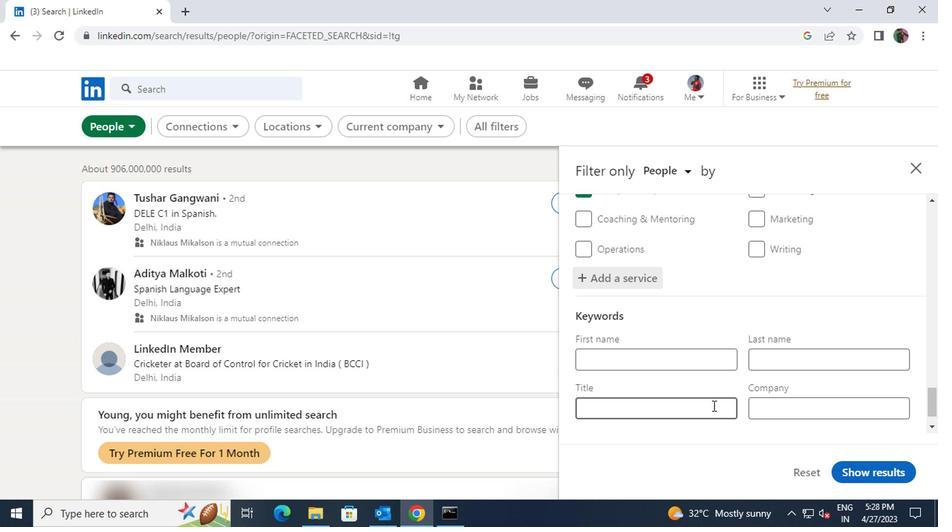
Action: Key pressed <Key.shift>SCHOOL<Key.space><Key.shift>BUS<Key.space><Key.shift>DRIVER
Screenshot: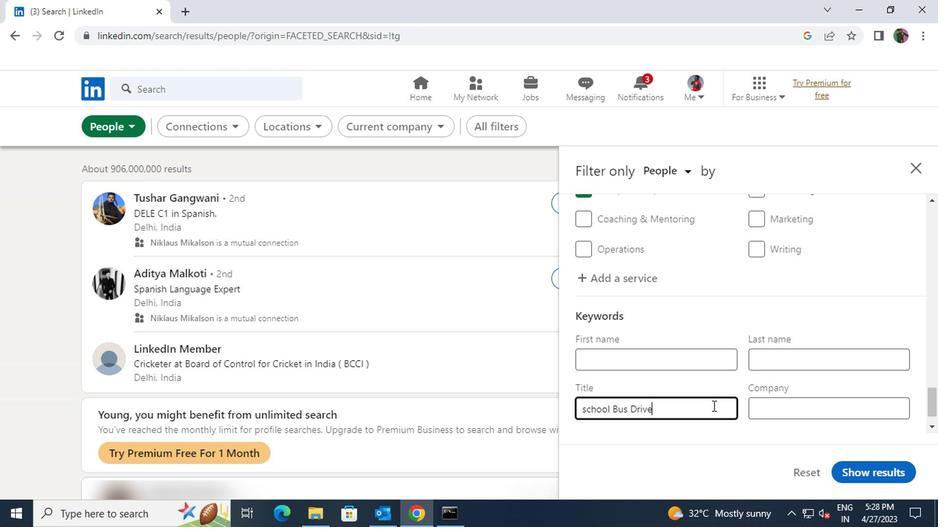 
Action: Mouse moved to (874, 469)
Screenshot: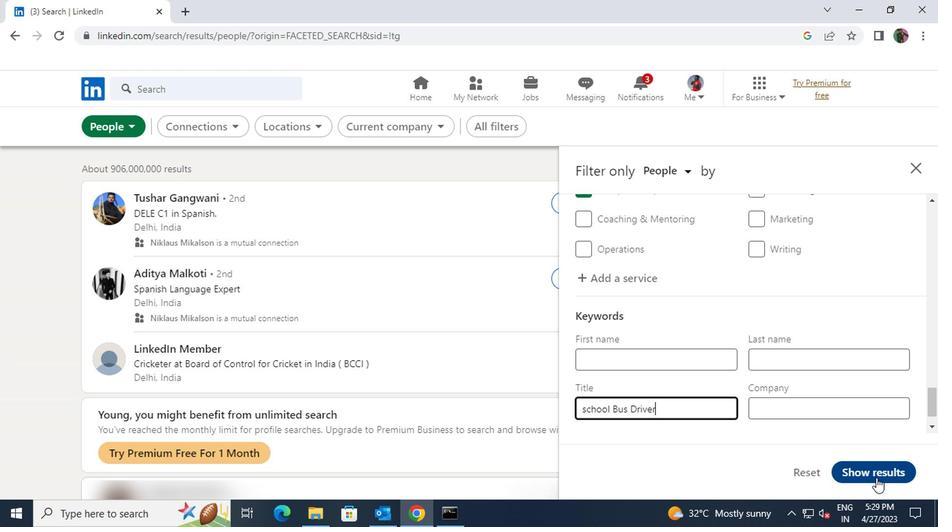 
Action: Mouse pressed left at (874, 469)
Screenshot: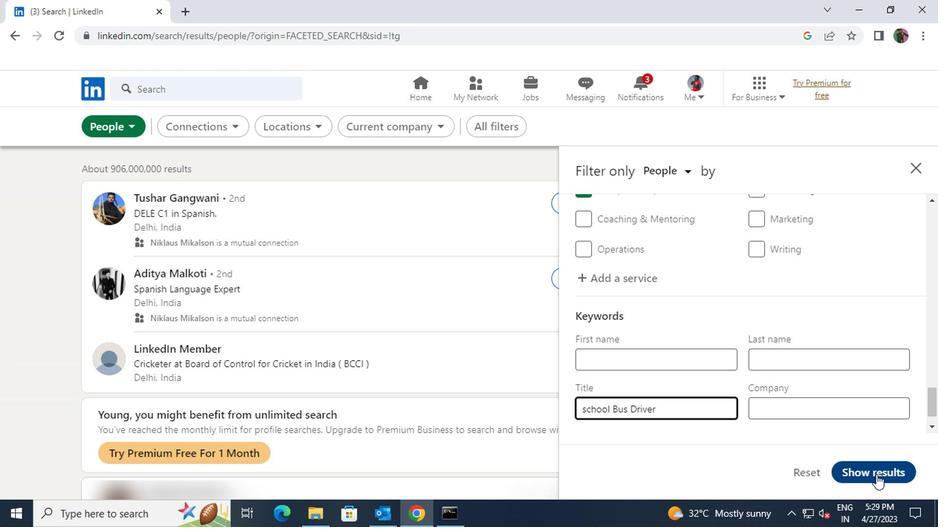 
